 Task: Look for space in Ankara from 16th June 2023 to 22nd June 2023 for 2 adults, ,  and 1 pet in price range Rs.15000 to Rs.22000. Place can be private room with 2 bedrooms having 2 beds and 2 bathrooms. Property type can be hotel. Amenities needed are: wifi, breakfast, smoking allowed. Booking option can be shelf check-in. Required host language is English.
Action: Mouse moved to (440, 488)
Screenshot: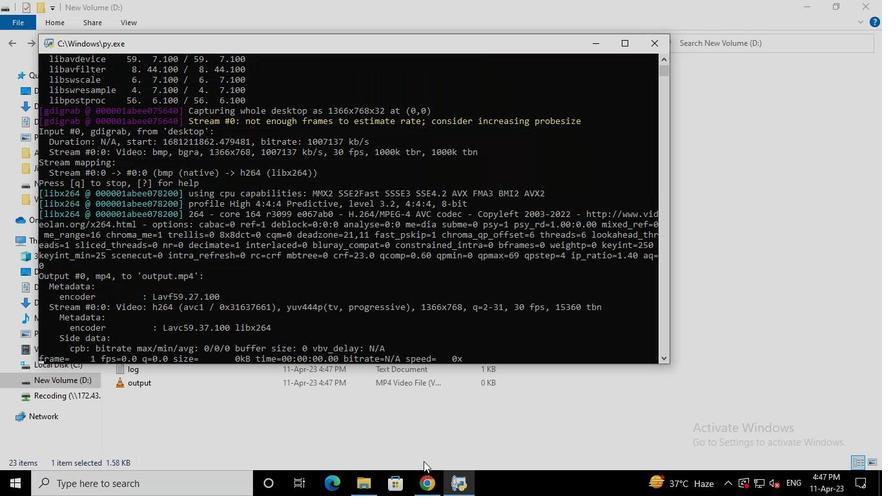 
Action: Mouse pressed left at (440, 488)
Screenshot: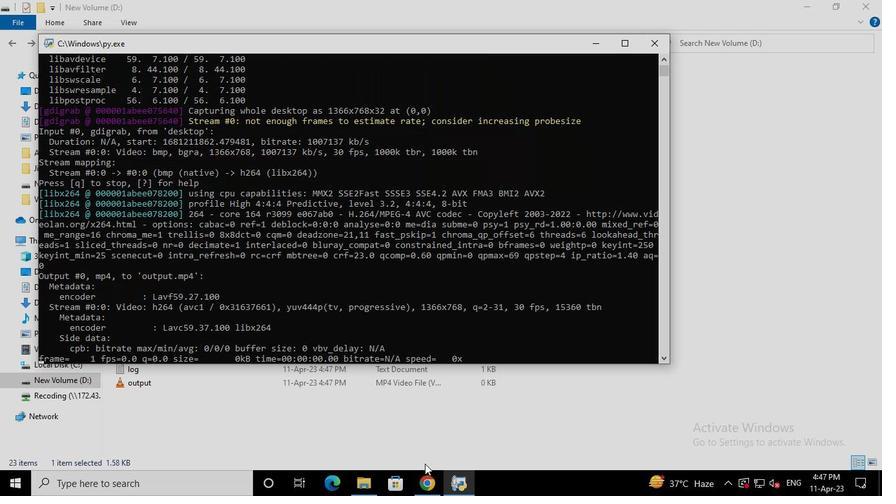 
Action: Mouse moved to (377, 112)
Screenshot: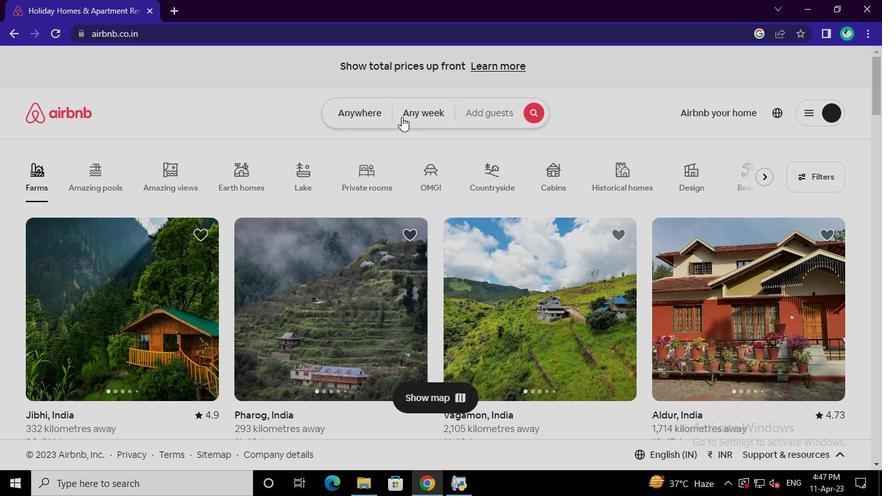 
Action: Mouse pressed left at (377, 112)
Screenshot: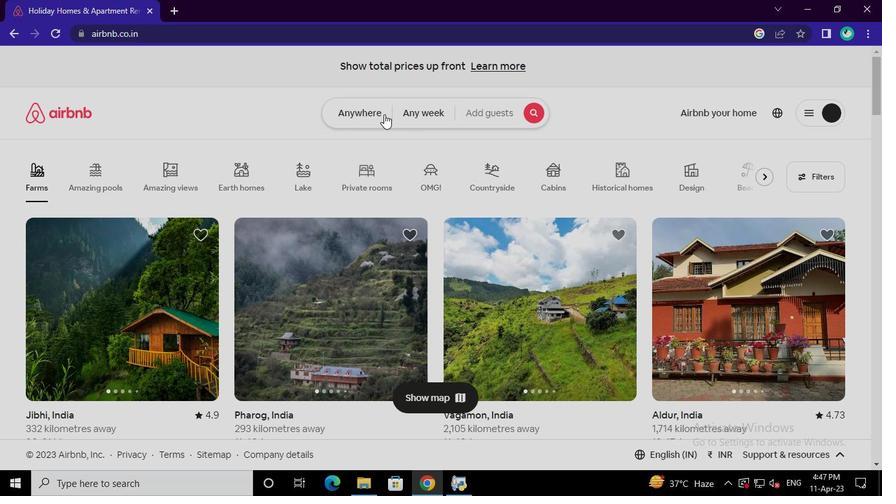 
Action: Mouse moved to (290, 156)
Screenshot: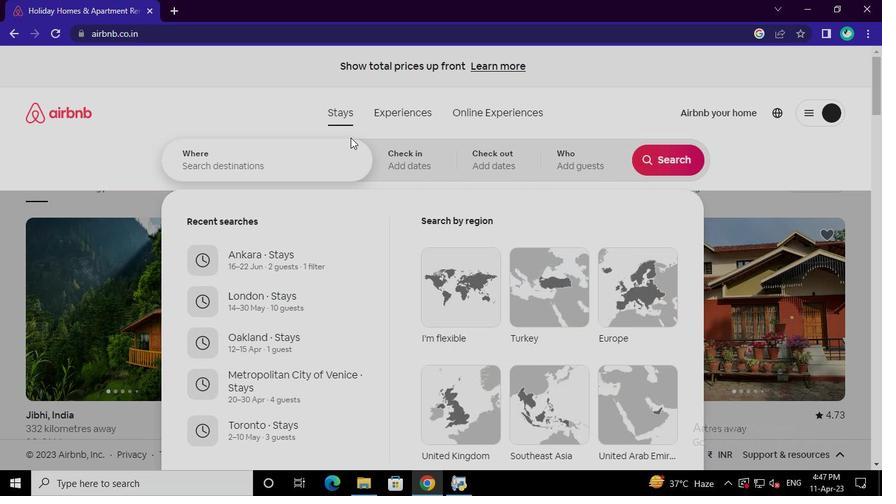 
Action: Mouse pressed left at (290, 156)
Screenshot: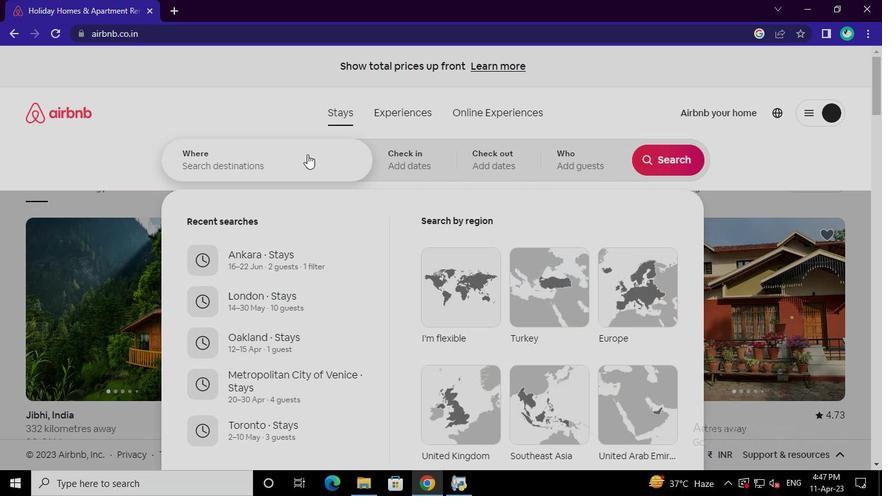 
Action: Mouse moved to (289, 157)
Screenshot: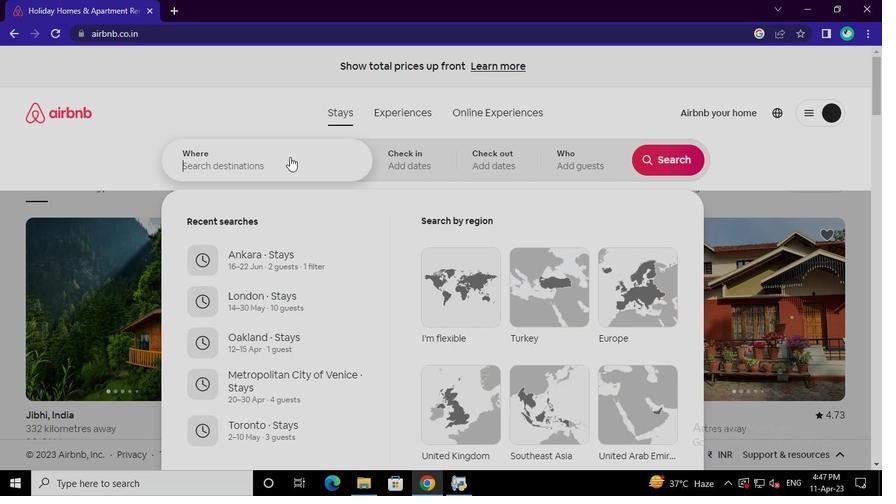 
Action: Keyboard a
Screenshot: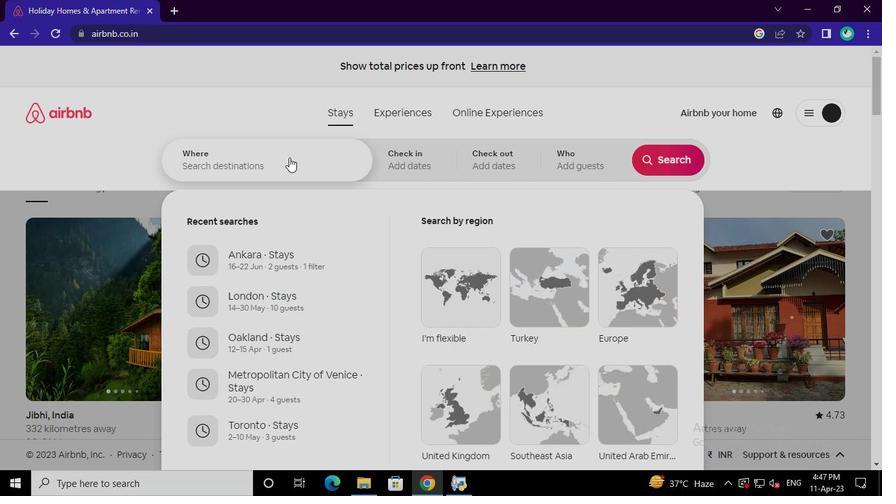 
Action: Keyboard n
Screenshot: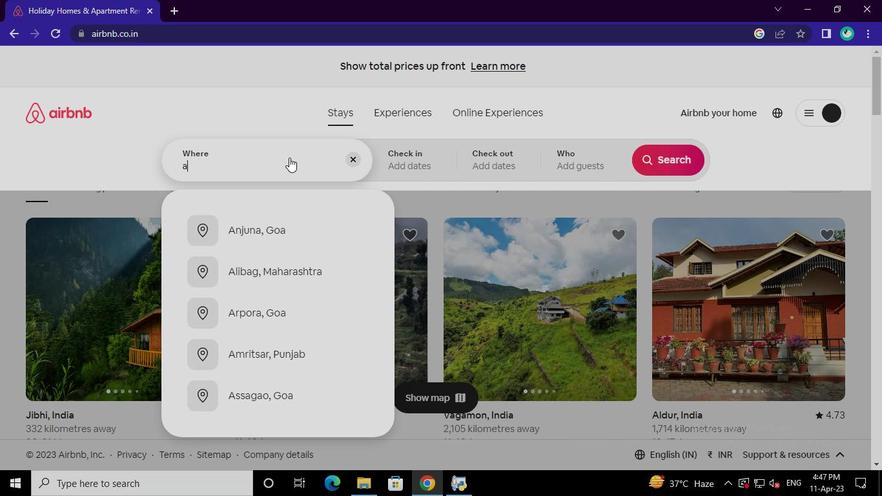 
Action: Keyboard k
Screenshot: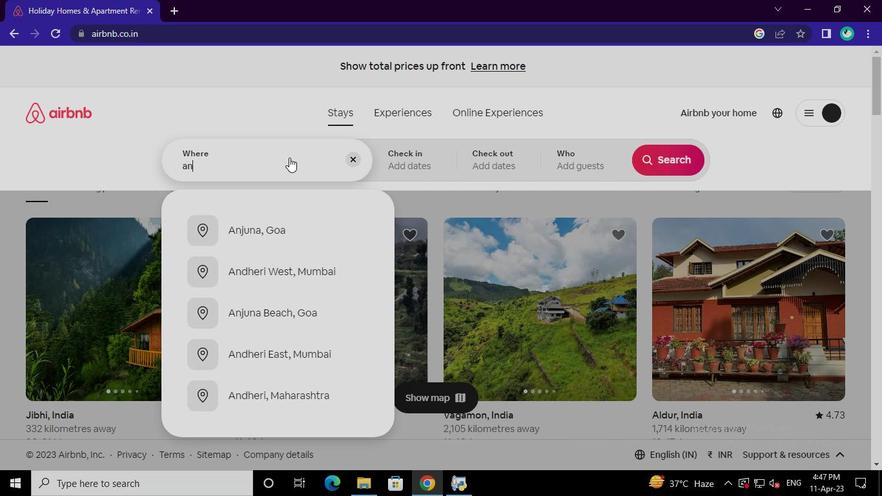 
Action: Keyboard a
Screenshot: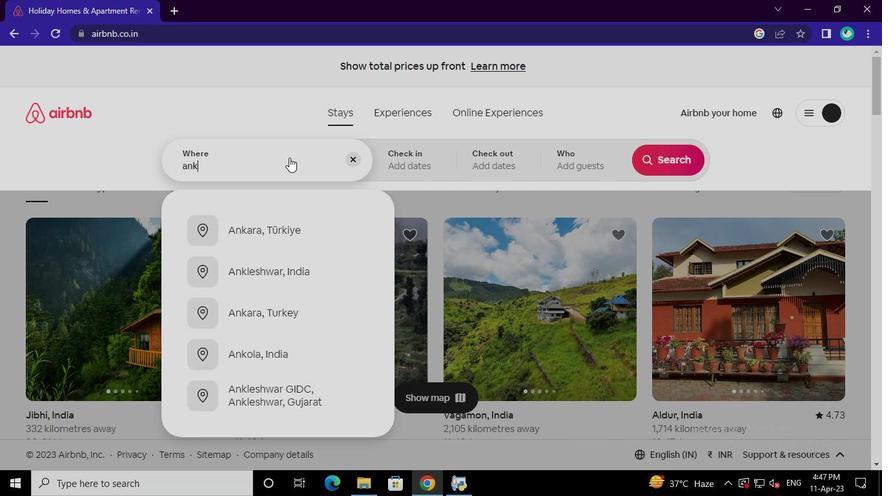 
Action: Keyboard r
Screenshot: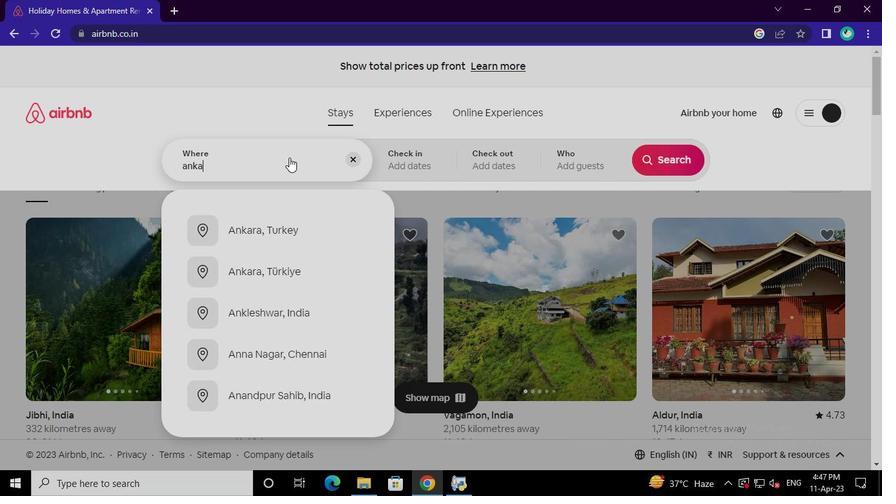 
Action: Keyboard a
Screenshot: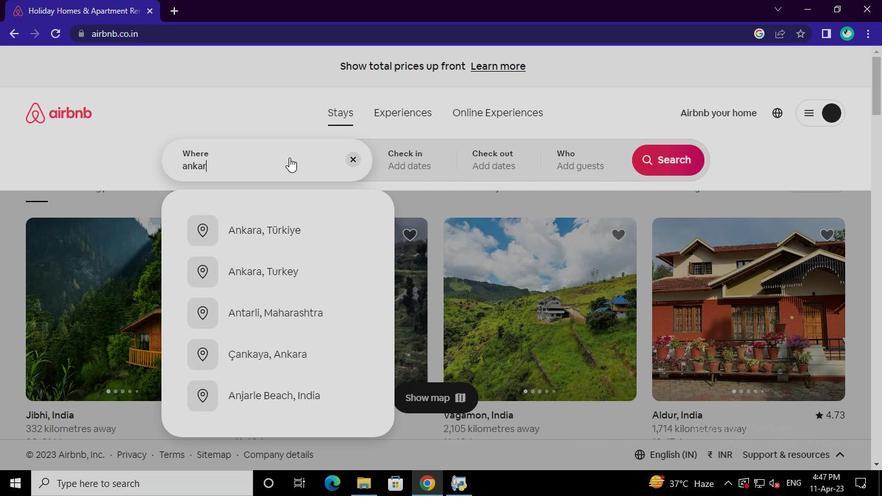 
Action: Mouse moved to (280, 230)
Screenshot: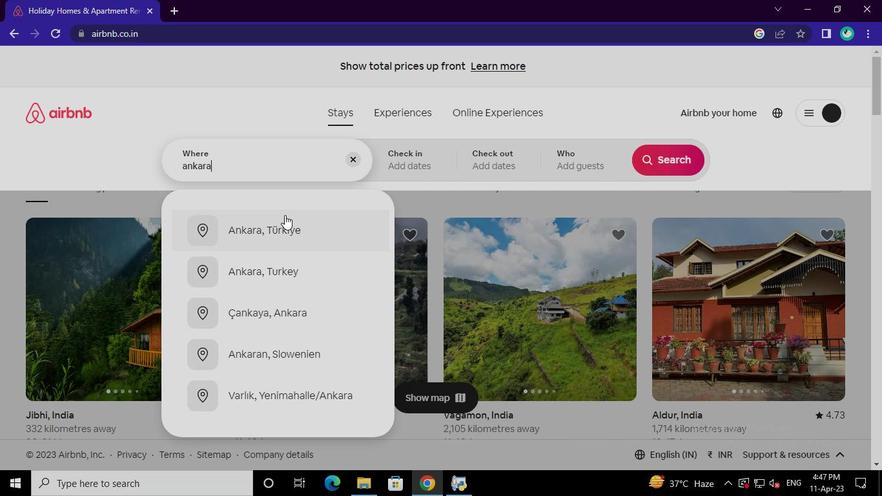 
Action: Mouse pressed left at (280, 230)
Screenshot: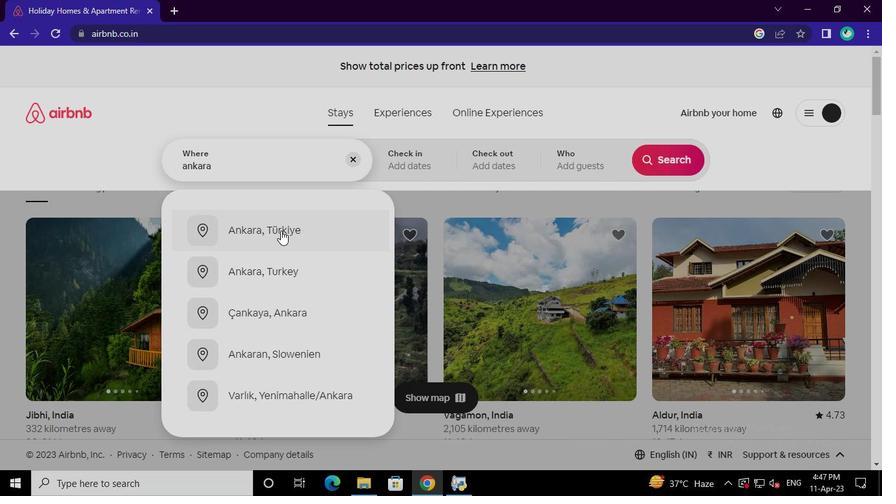 
Action: Mouse moved to (666, 263)
Screenshot: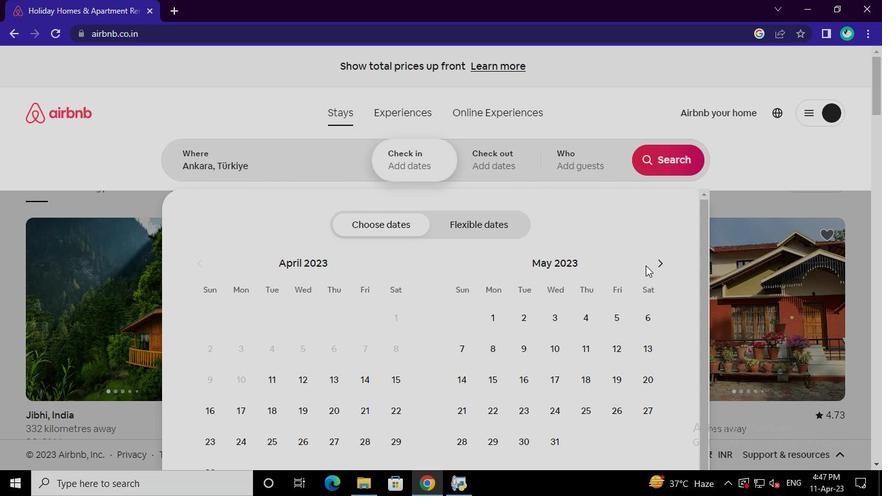
Action: Mouse pressed left at (666, 263)
Screenshot: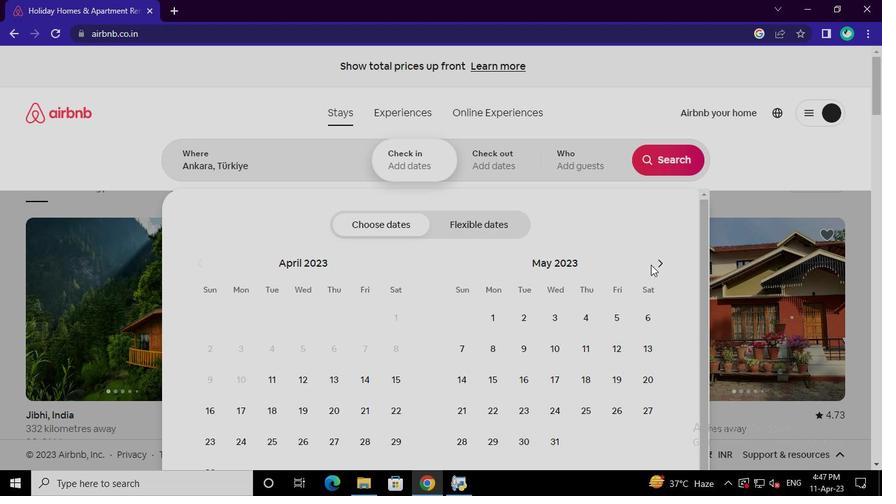 
Action: Mouse moved to (613, 376)
Screenshot: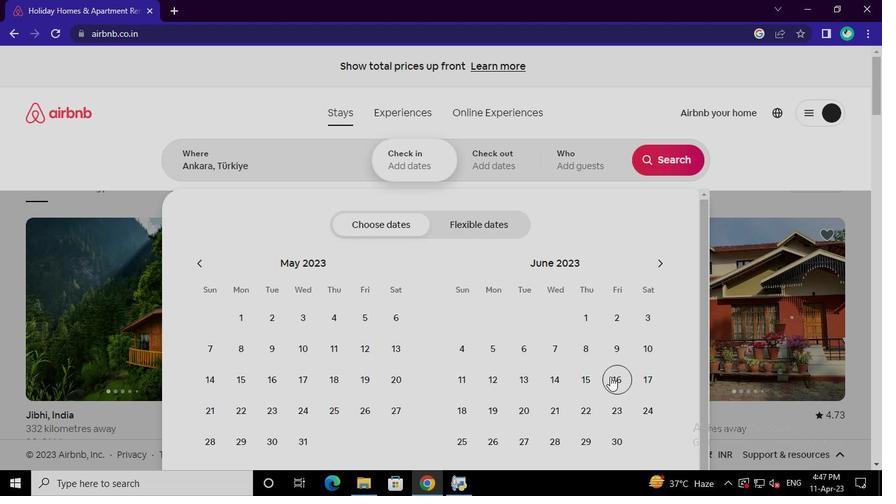 
Action: Mouse pressed left at (613, 376)
Screenshot: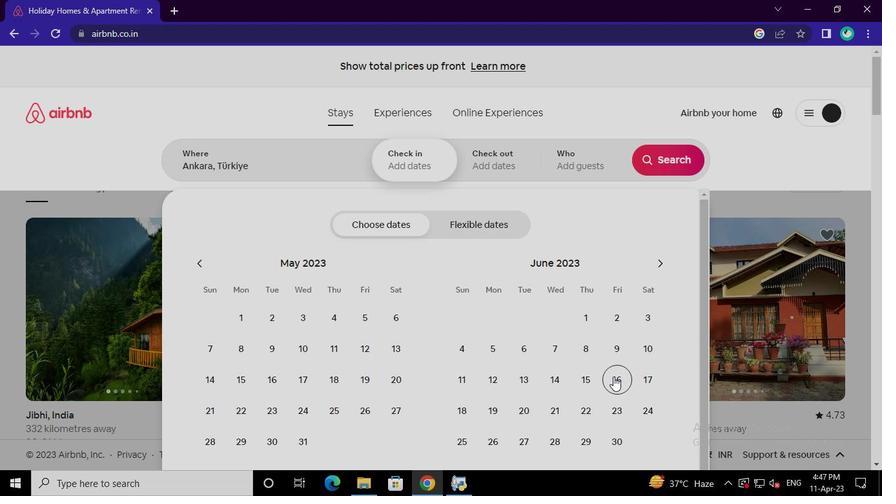 
Action: Mouse moved to (581, 408)
Screenshot: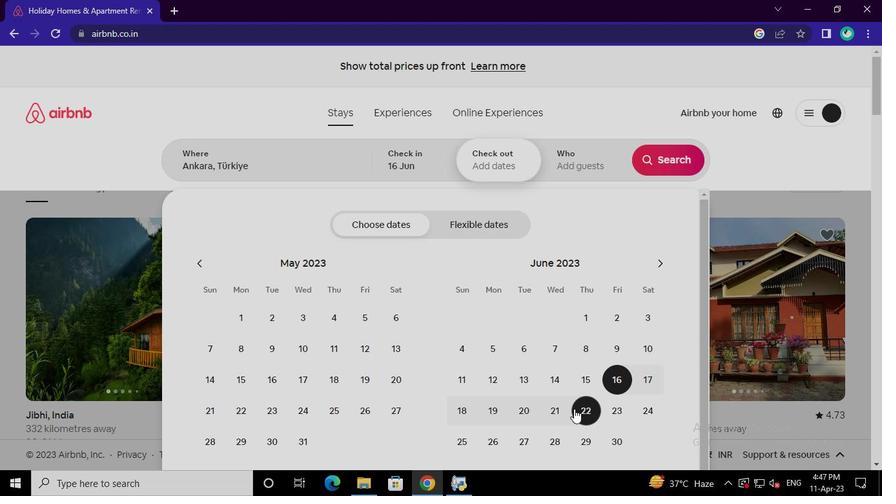 
Action: Mouse pressed left at (581, 408)
Screenshot: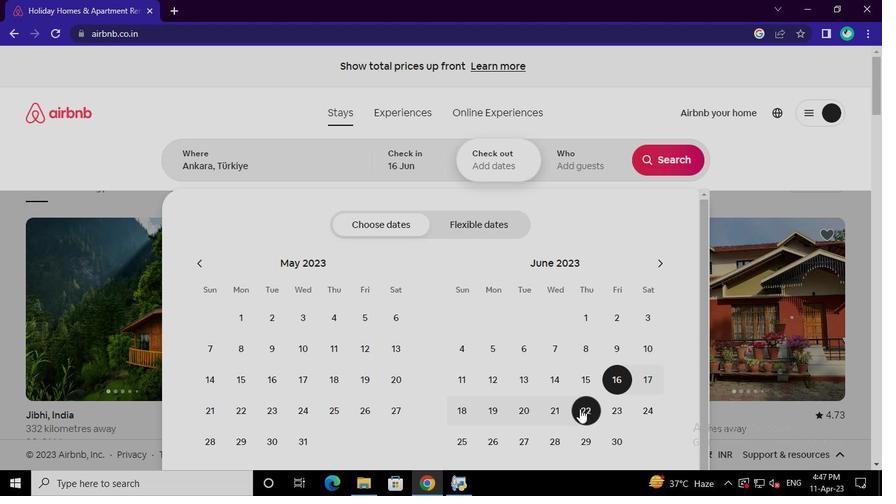 
Action: Mouse moved to (588, 167)
Screenshot: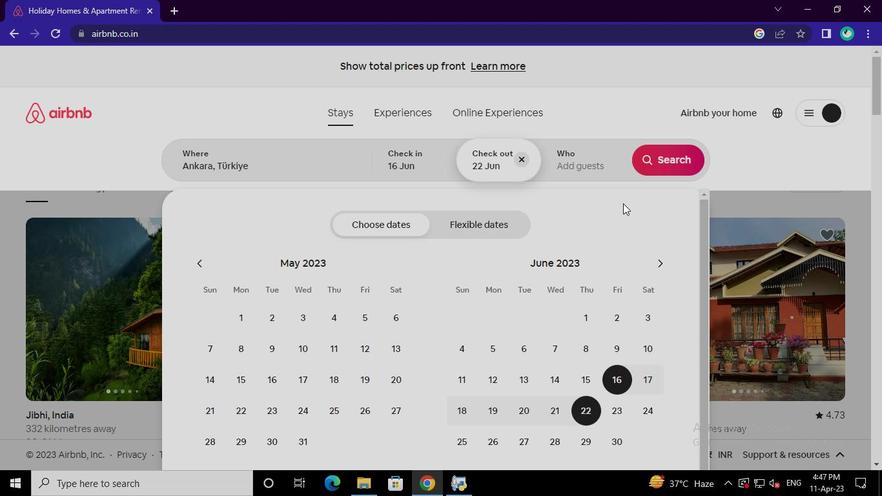 
Action: Mouse pressed left at (588, 167)
Screenshot: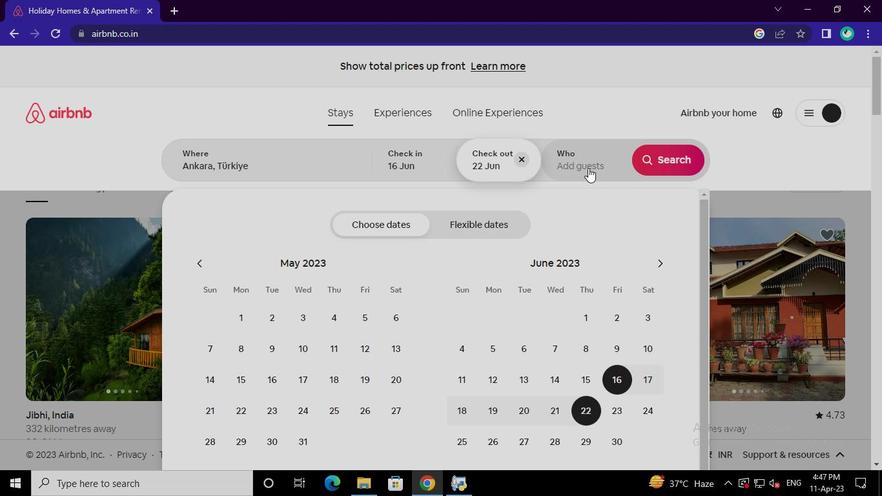 
Action: Mouse moved to (663, 227)
Screenshot: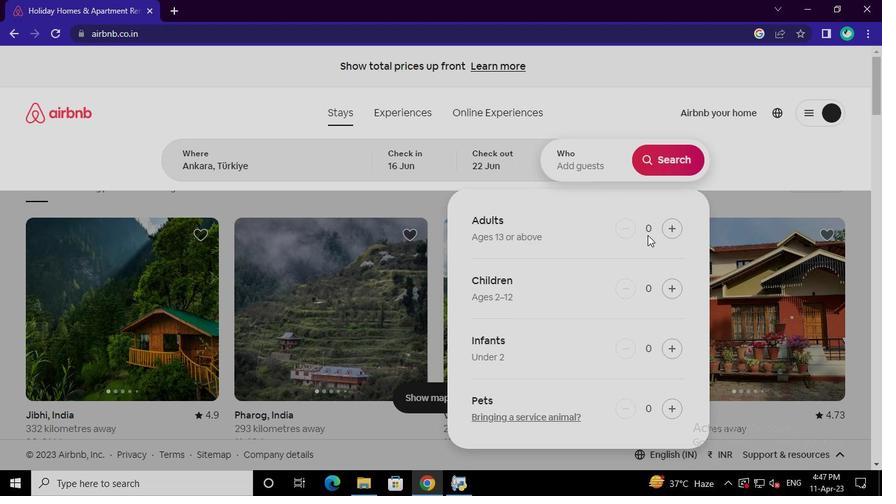 
Action: Mouse pressed left at (663, 227)
Screenshot: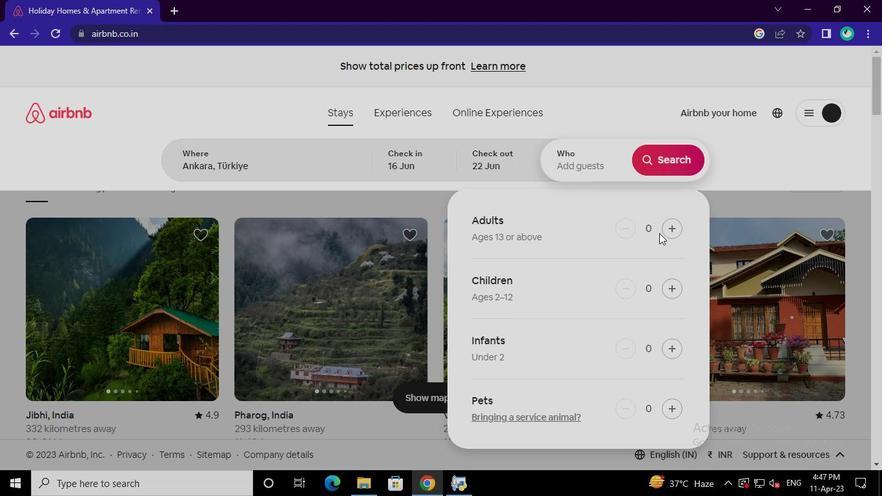 
Action: Mouse pressed left at (663, 227)
Screenshot: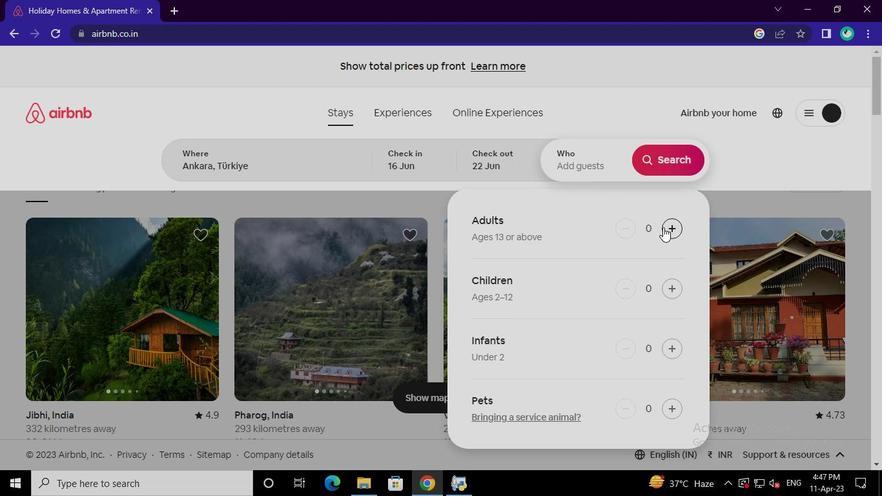 
Action: Mouse moved to (676, 412)
Screenshot: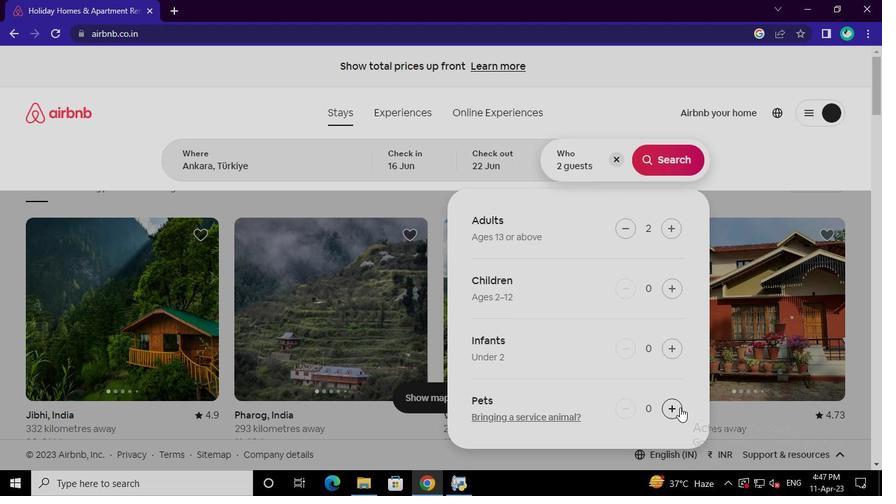
Action: Mouse pressed left at (676, 412)
Screenshot: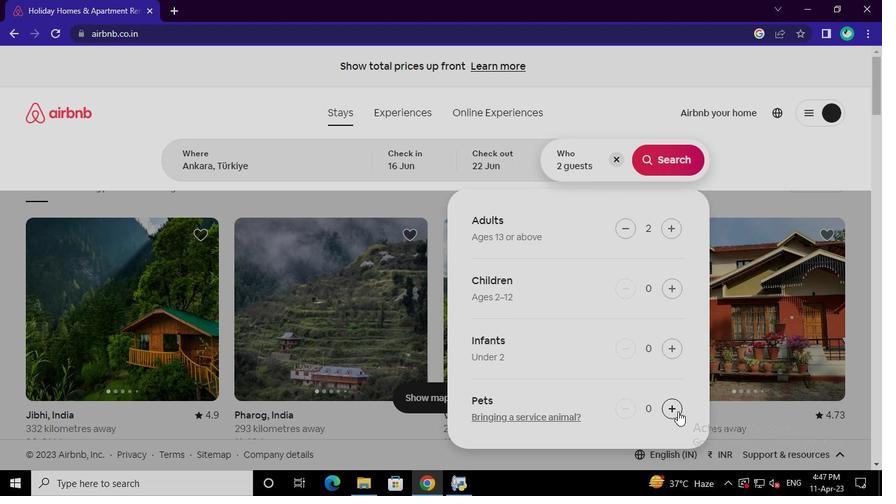 
Action: Mouse moved to (678, 158)
Screenshot: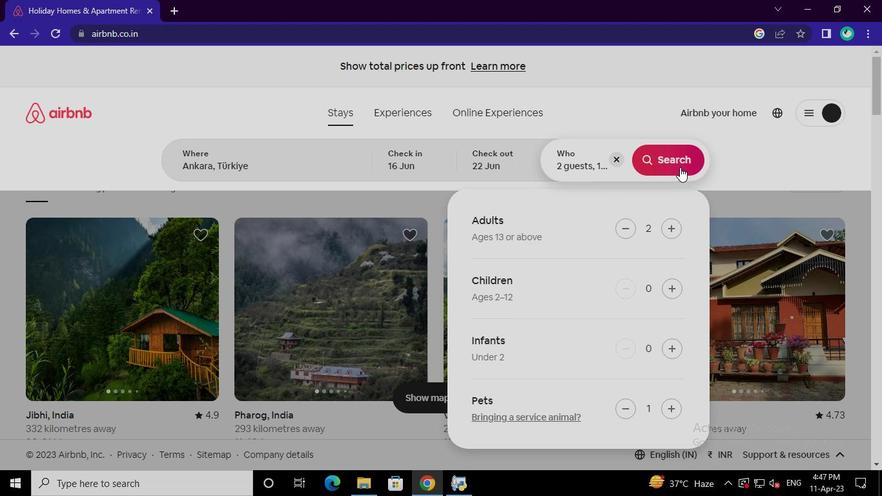 
Action: Mouse pressed left at (678, 158)
Screenshot: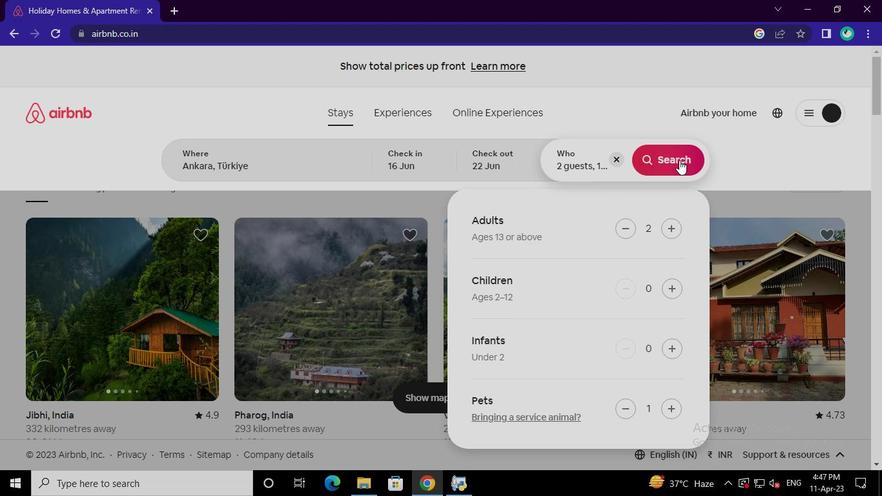 
Action: Mouse moved to (817, 122)
Screenshot: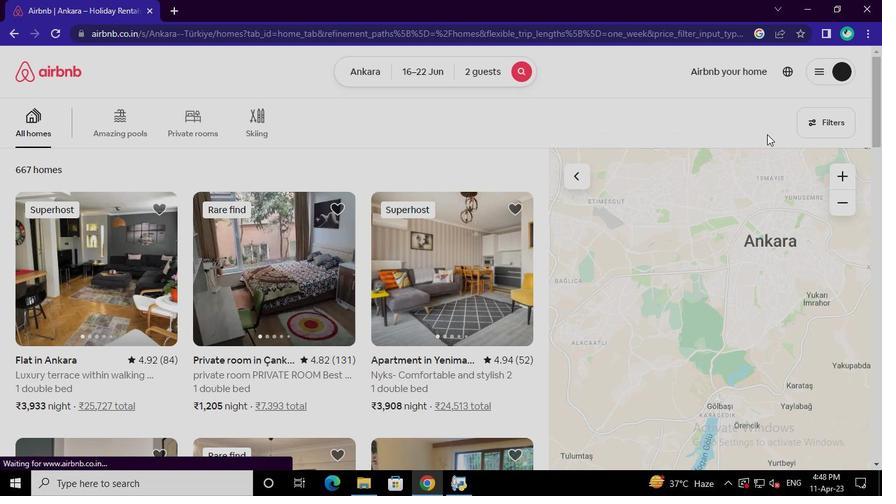 
Action: Mouse pressed left at (817, 122)
Screenshot: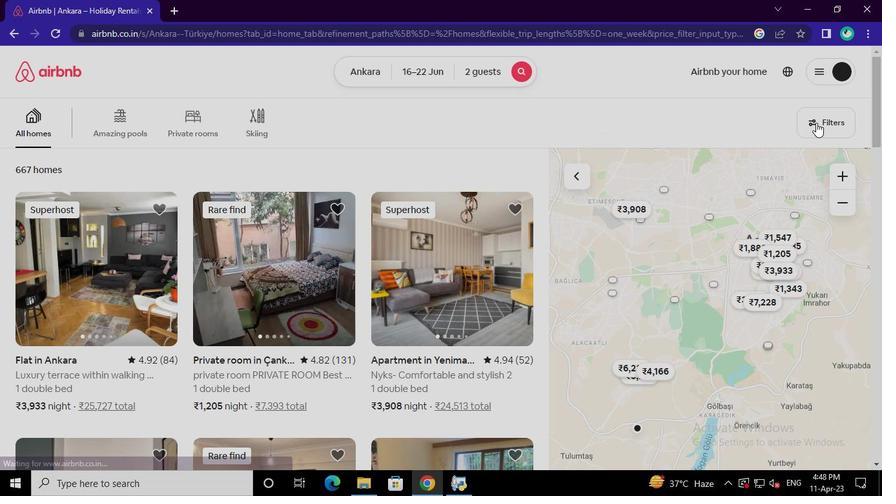 
Action: Mouse moved to (310, 287)
Screenshot: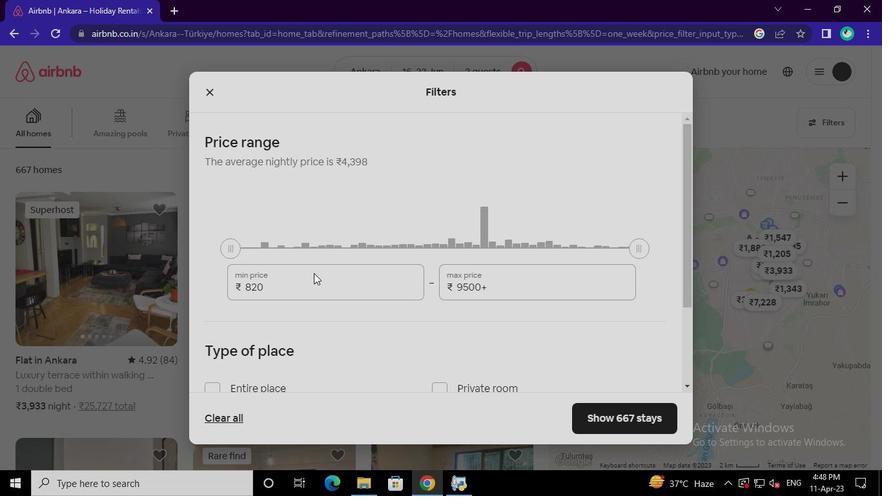 
Action: Mouse pressed left at (310, 287)
Screenshot: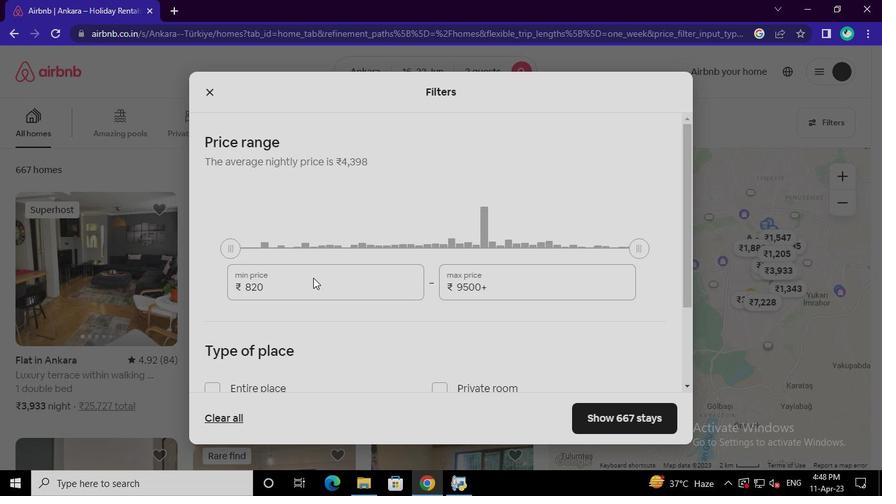 
Action: Mouse moved to (310, 288)
Screenshot: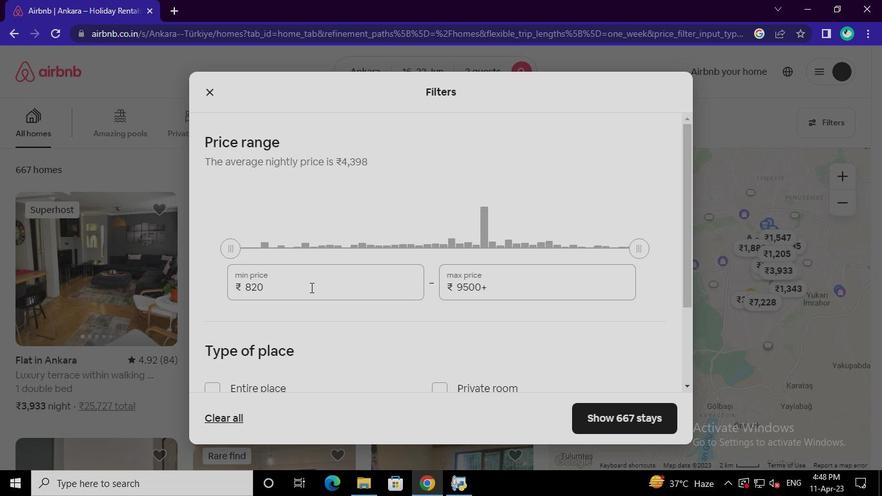 
Action: Keyboard Key.backspace
Screenshot: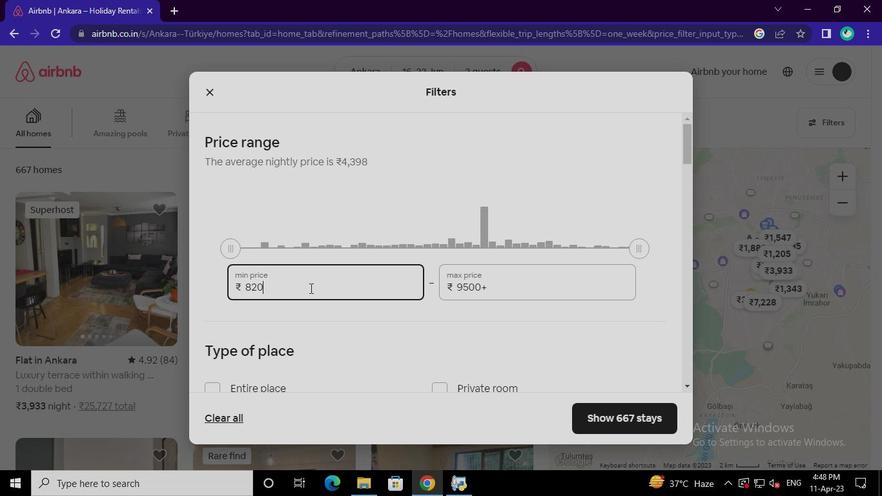 
Action: Keyboard Key.backspace
Screenshot: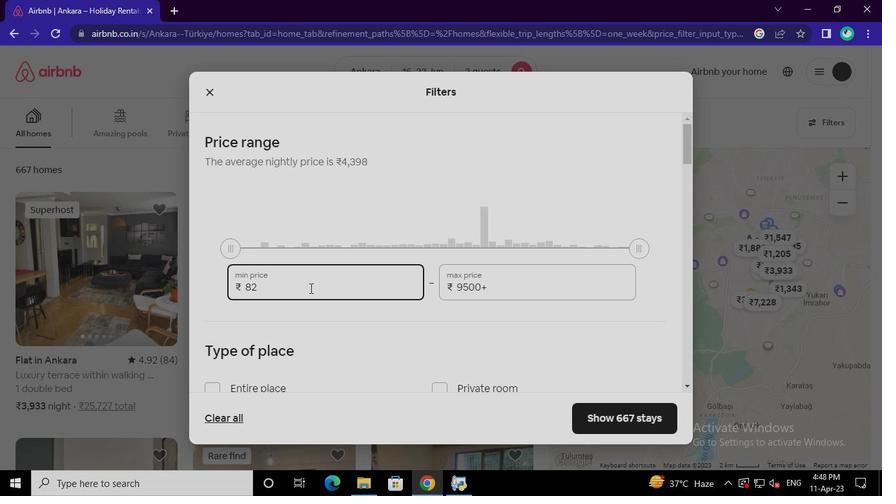 
Action: Keyboard Key.backspace
Screenshot: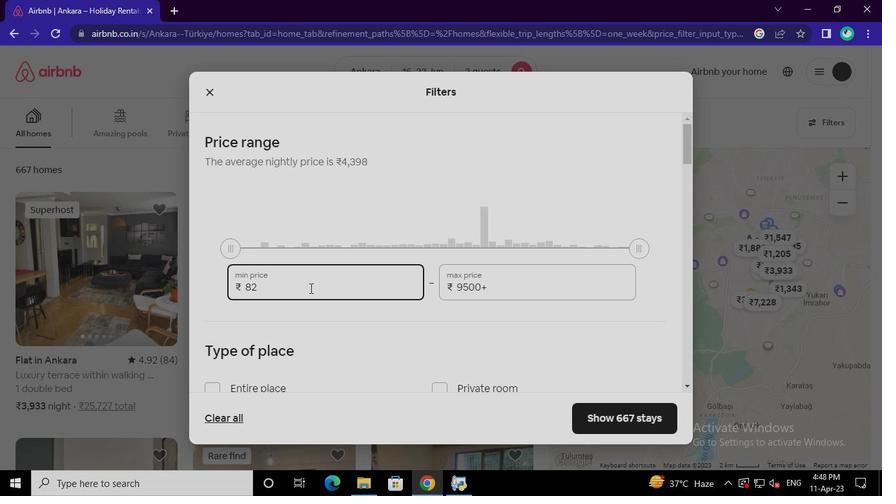 
Action: Keyboard Key.backspace
Screenshot: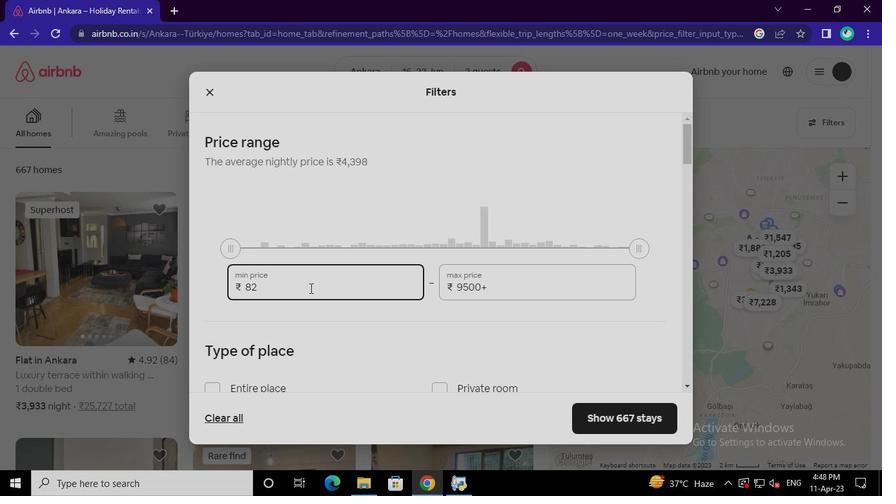 
Action: Keyboard Key.backspace
Screenshot: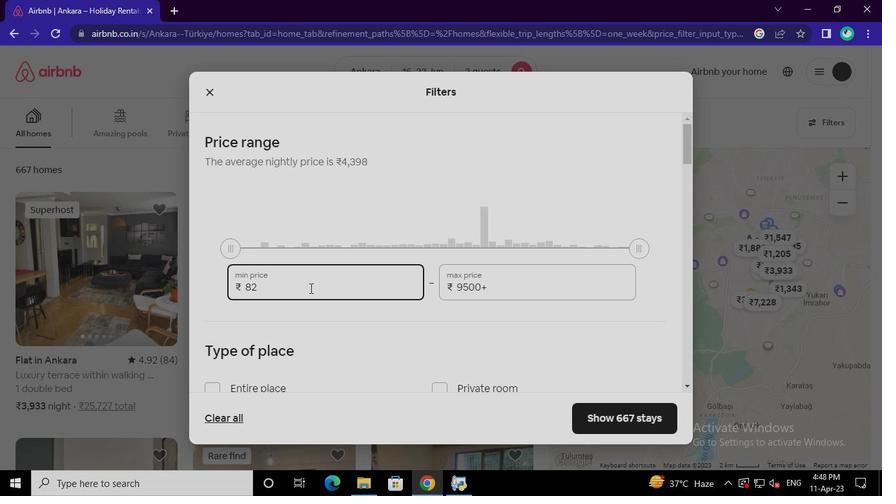 
Action: Keyboard Key.backspace
Screenshot: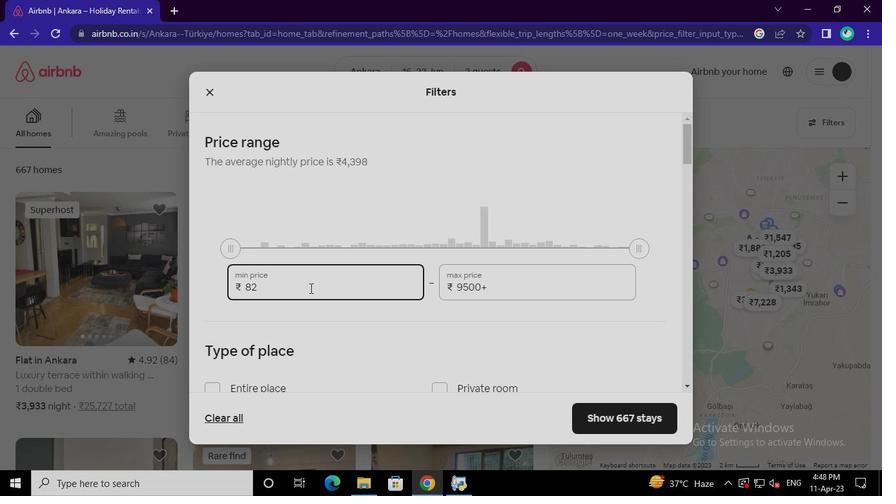 
Action: Keyboard <97>
Screenshot: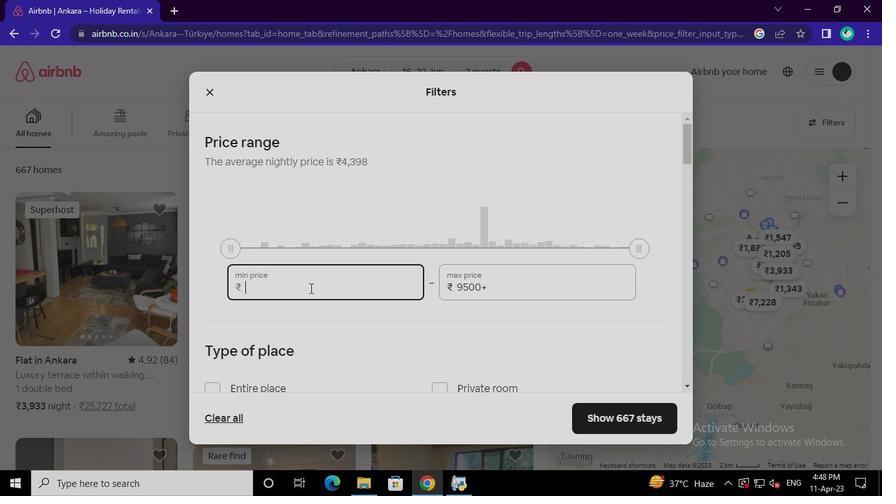 
Action: Keyboard <101>
Screenshot: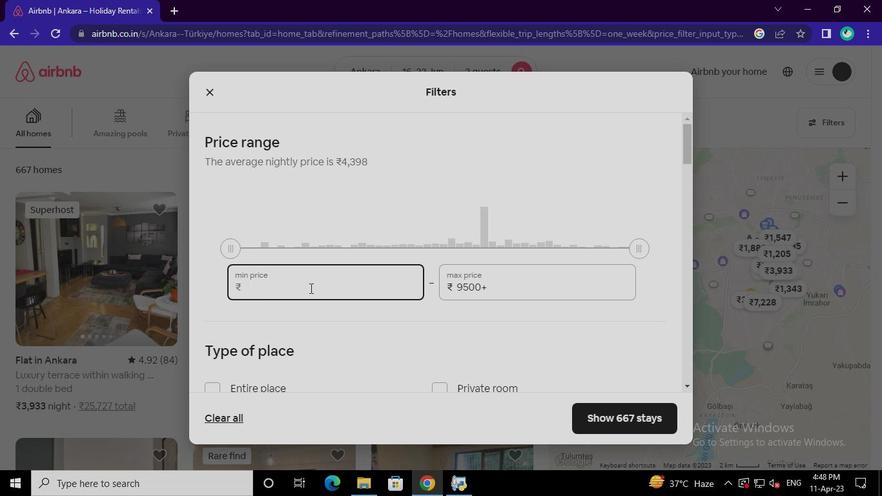 
Action: Keyboard <96>
Screenshot: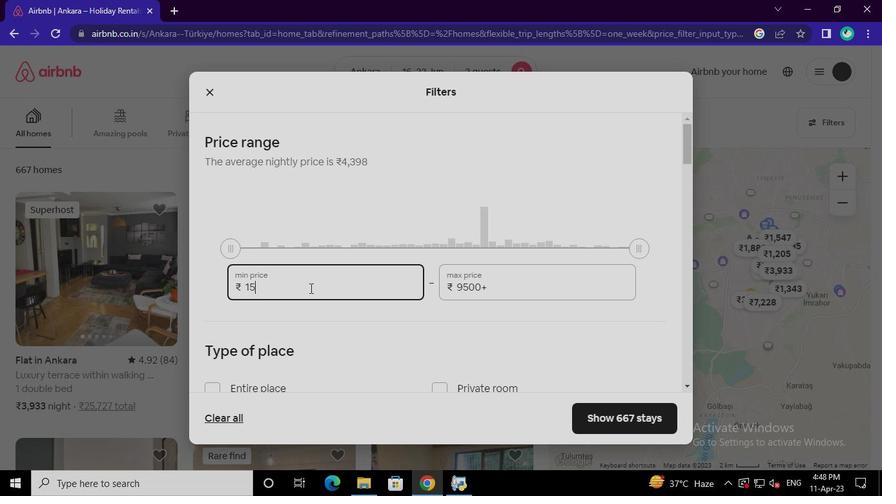 
Action: Keyboard <96>
Screenshot: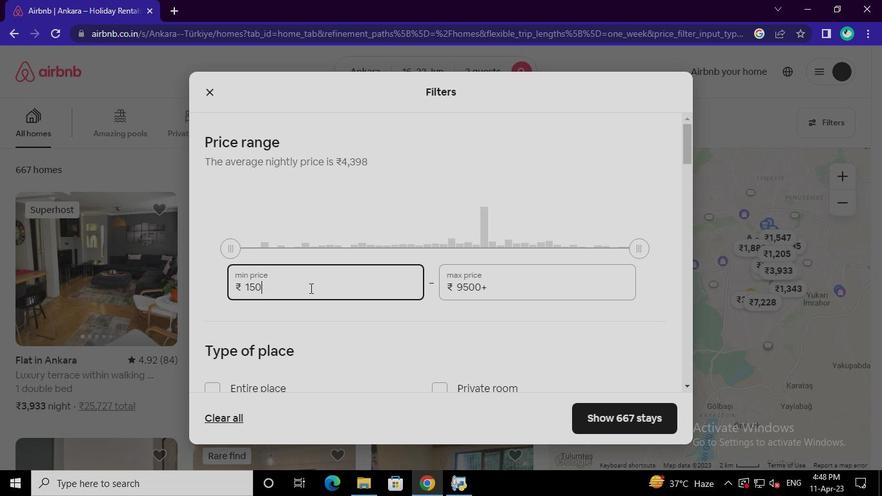 
Action: Keyboard <96>
Screenshot: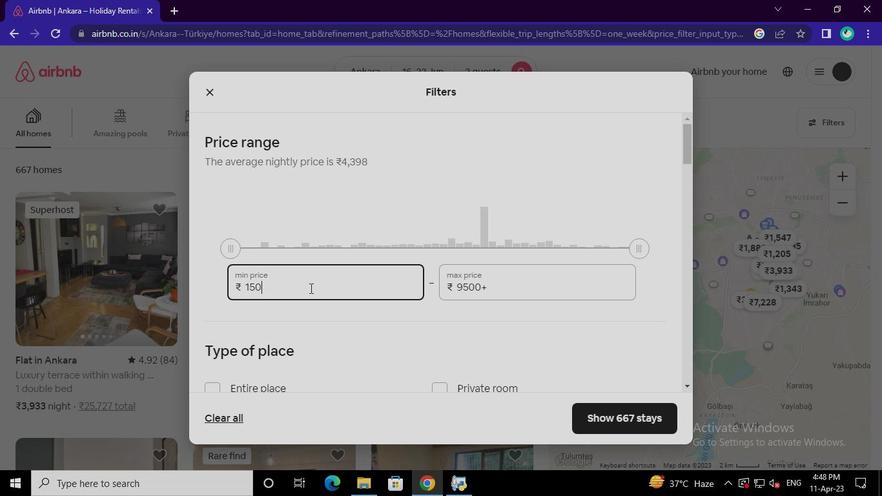 
Action: Mouse moved to (527, 290)
Screenshot: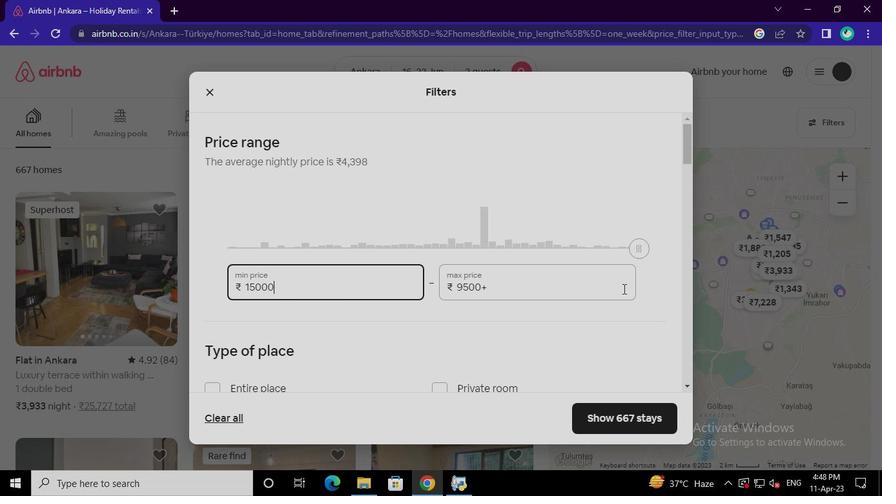 
Action: Mouse pressed left at (527, 290)
Screenshot: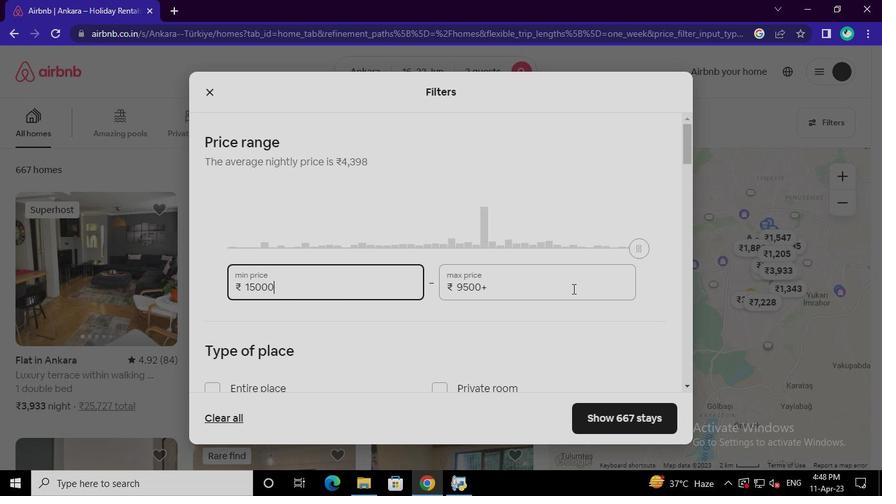 
Action: Keyboard Key.backspace
Screenshot: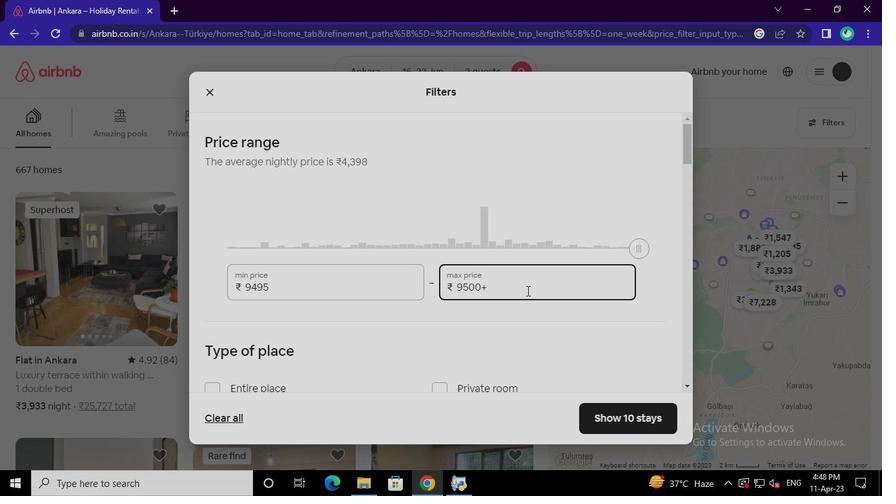 
Action: Keyboard Key.backspace
Screenshot: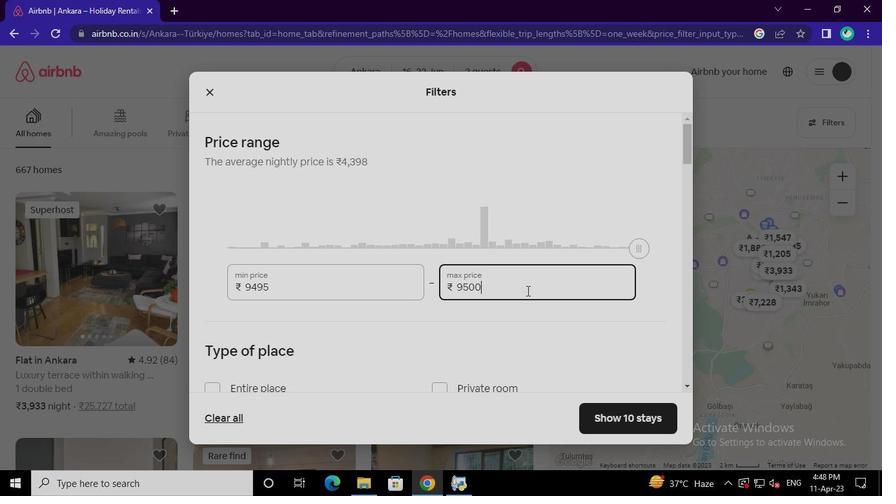 
Action: Keyboard Key.backspace
Screenshot: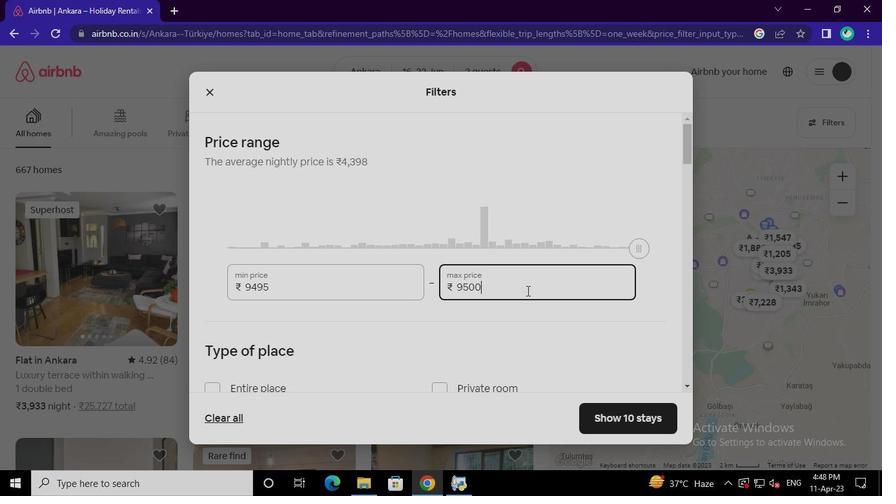
Action: Keyboard Key.backspace
Screenshot: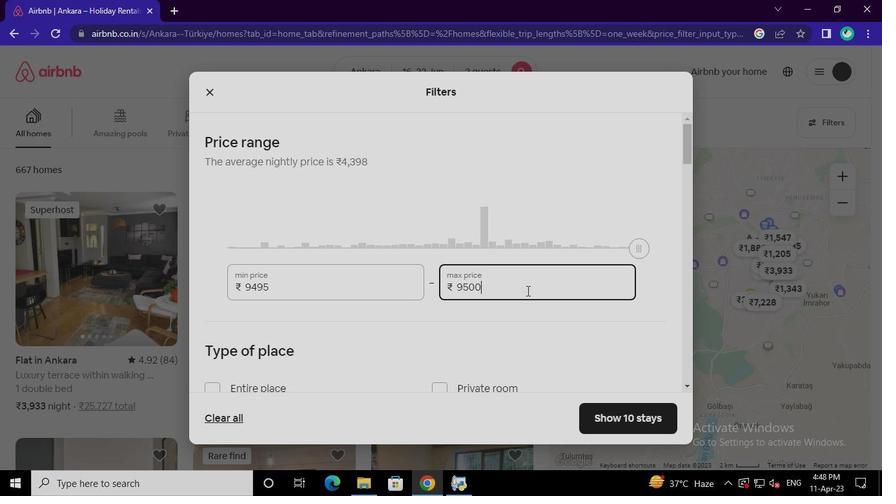 
Action: Keyboard Key.backspace
Screenshot: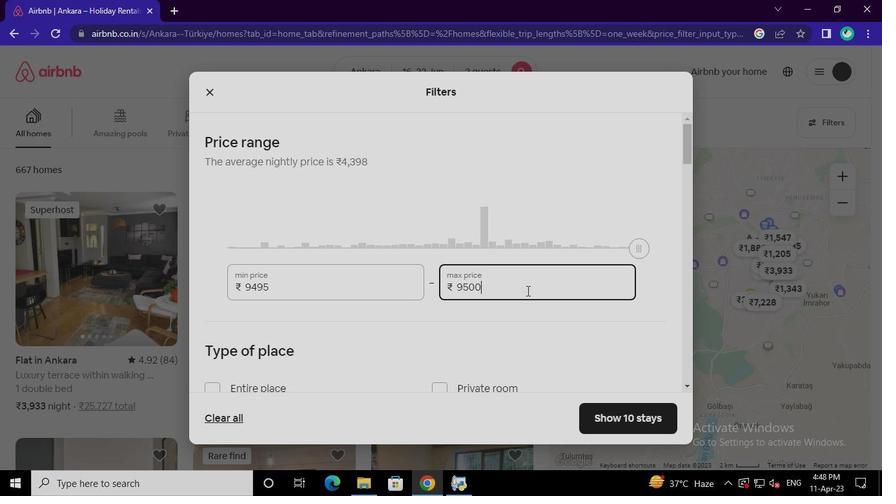 
Action: Keyboard Key.backspace
Screenshot: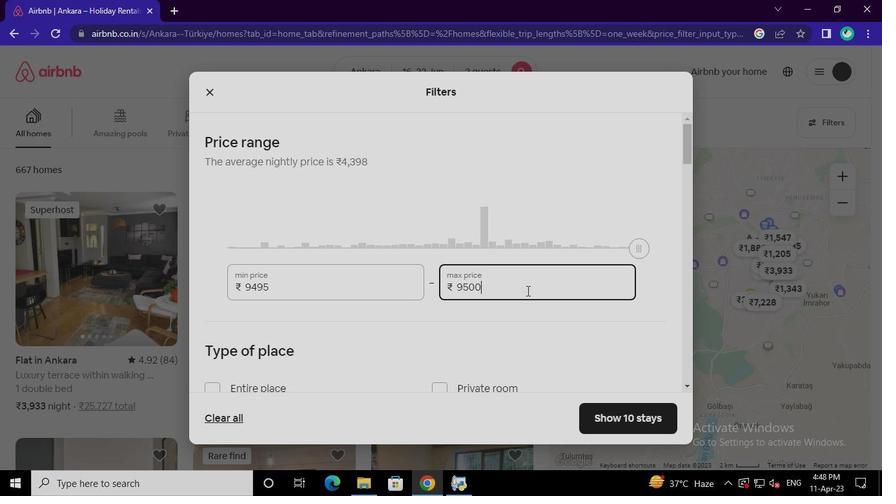 
Action: Keyboard Key.backspace
Screenshot: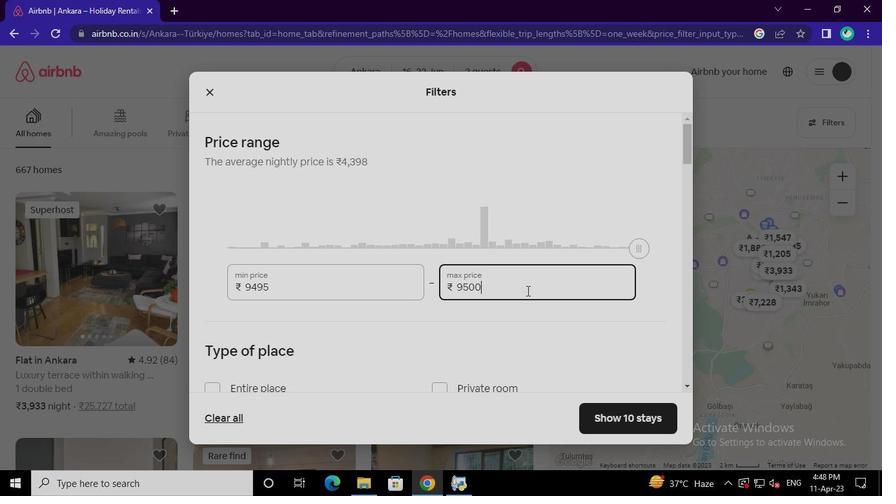 
Action: Keyboard Key.backspace
Screenshot: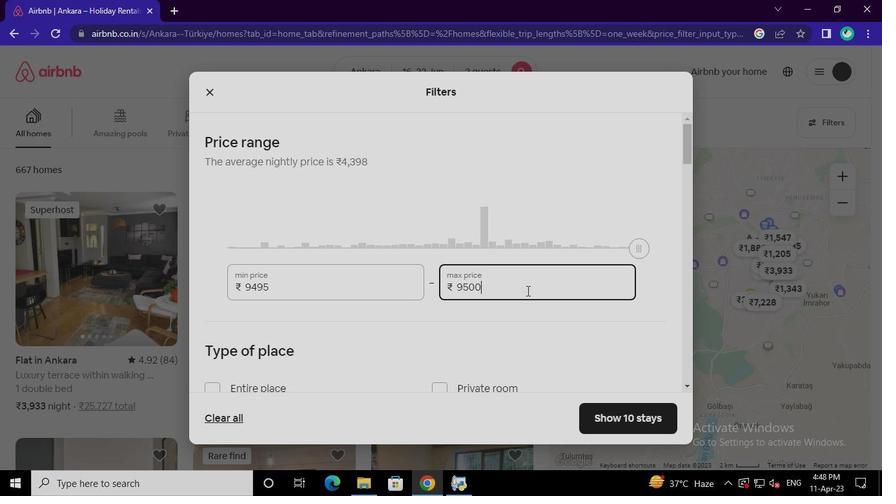 
Action: Keyboard Key.backspace
Screenshot: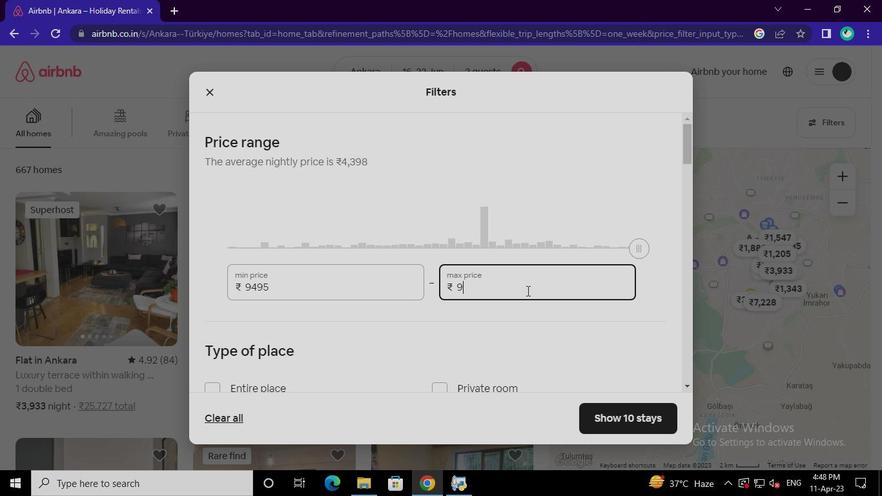 
Action: Keyboard Key.backspace
Screenshot: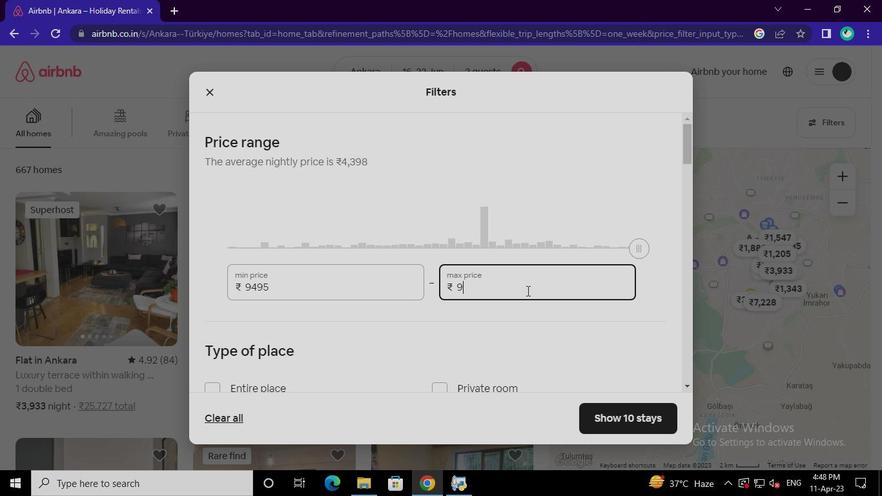 
Action: Keyboard Key.backspace
Screenshot: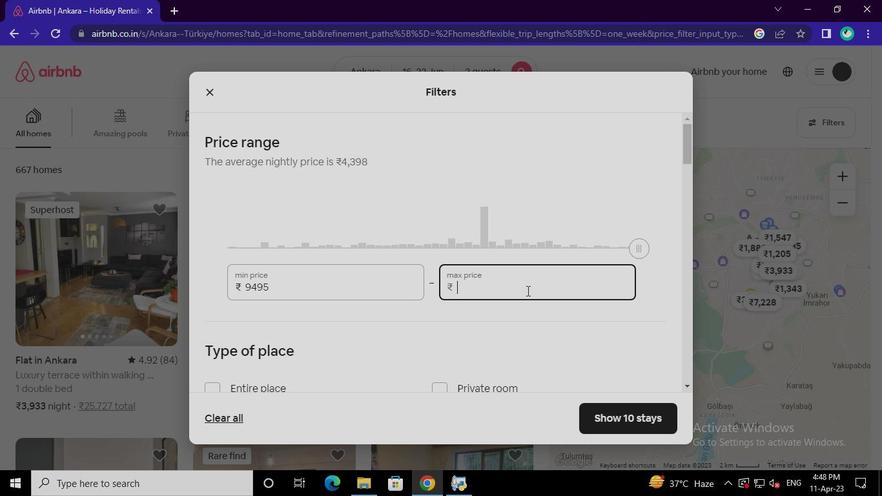 
Action: Keyboard Key.backspace
Screenshot: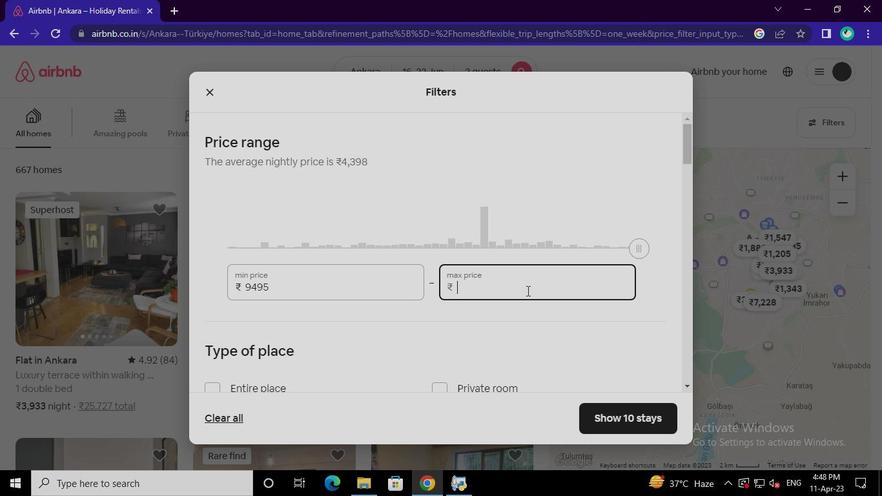 
Action: Keyboard Key.backspace
Screenshot: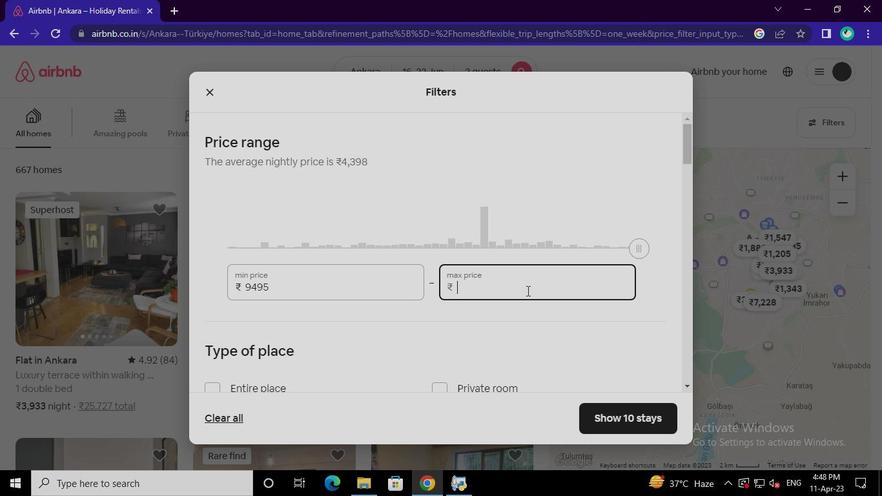 
Action: Keyboard <98>
Screenshot: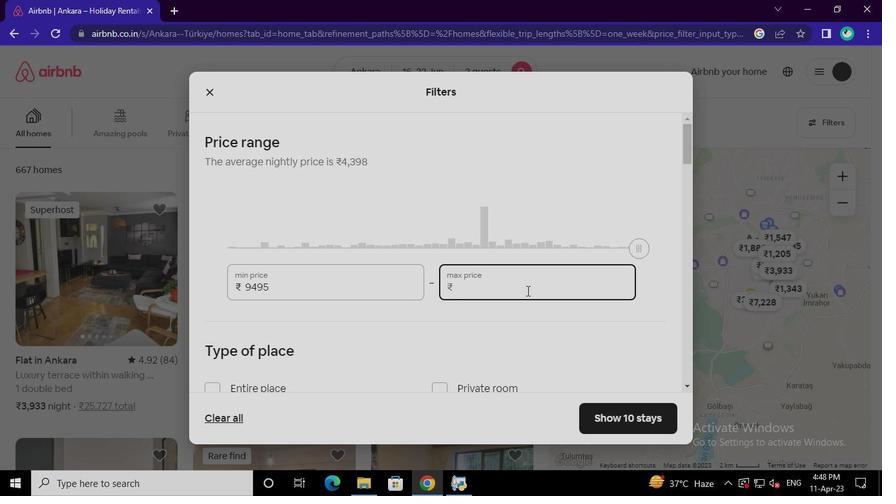 
Action: Keyboard <98>
Screenshot: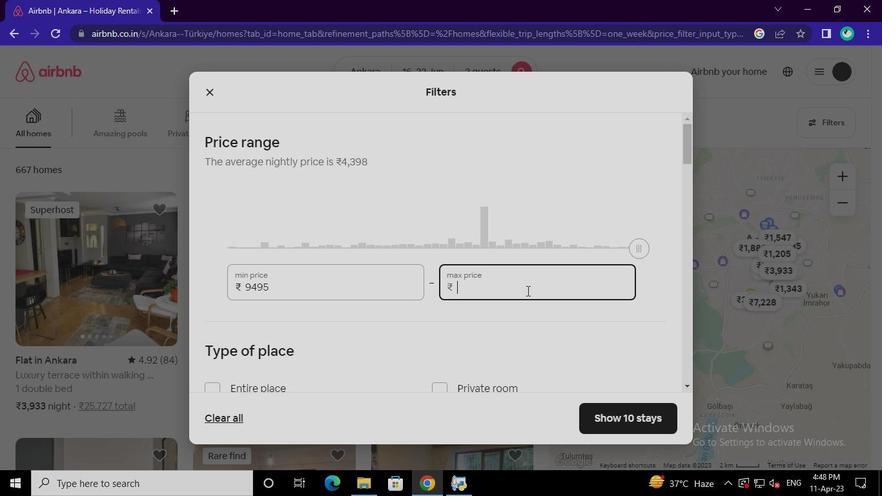 
Action: Keyboard <96>
Screenshot: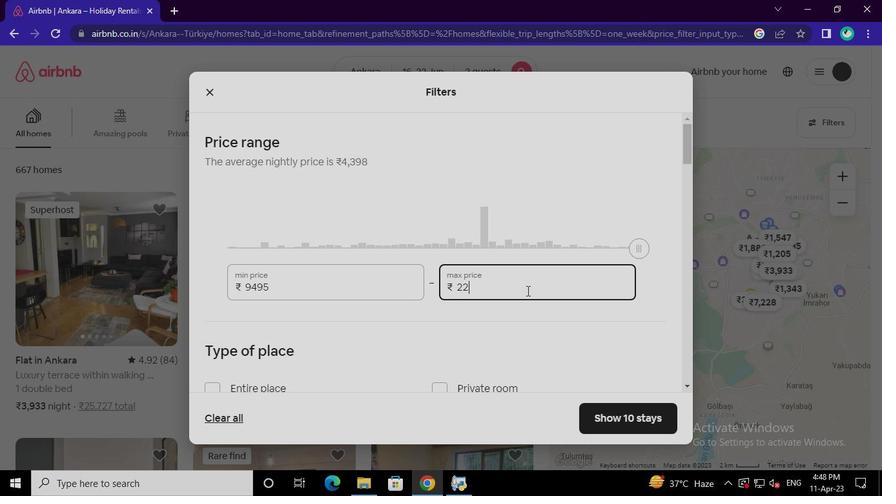 
Action: Keyboard <96>
Screenshot: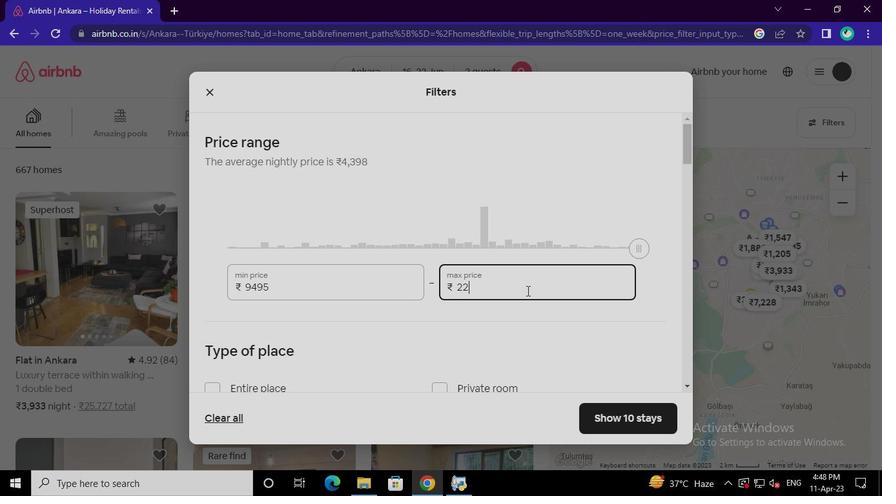 
Action: Keyboard <96>
Screenshot: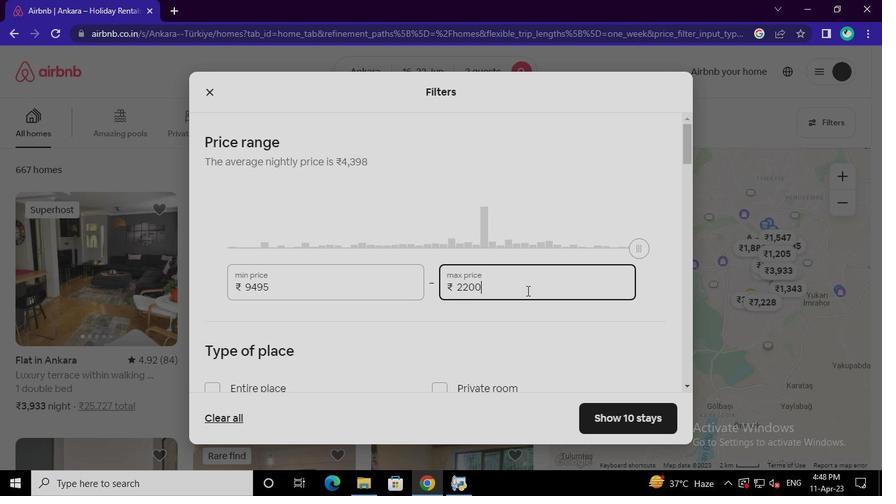 
Action: Mouse moved to (438, 261)
Screenshot: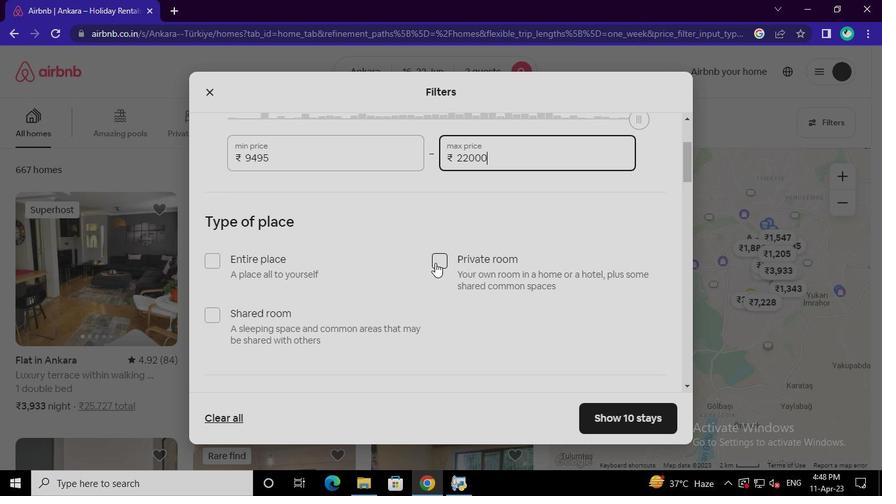 
Action: Mouse pressed left at (438, 261)
Screenshot: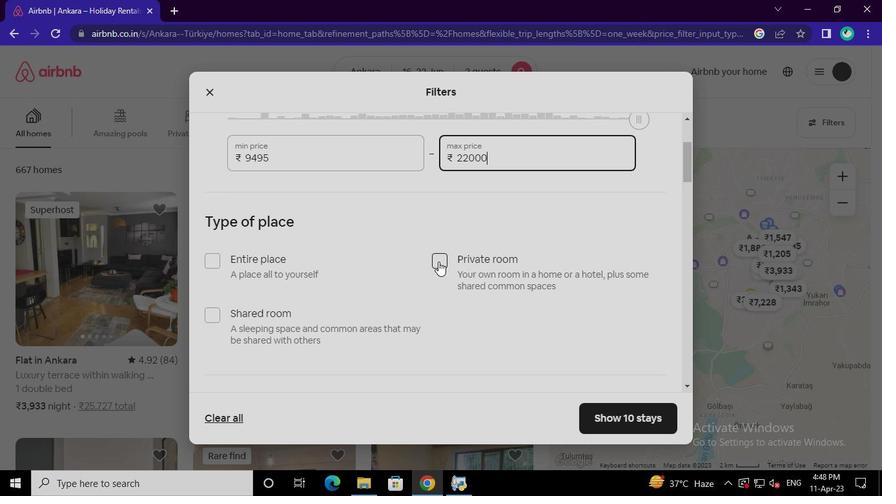 
Action: Mouse moved to (319, 341)
Screenshot: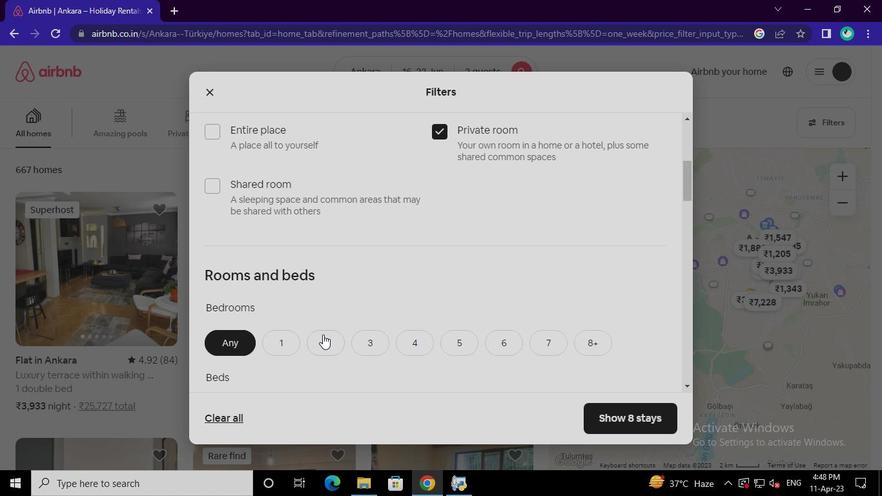 
Action: Mouse pressed left at (319, 341)
Screenshot: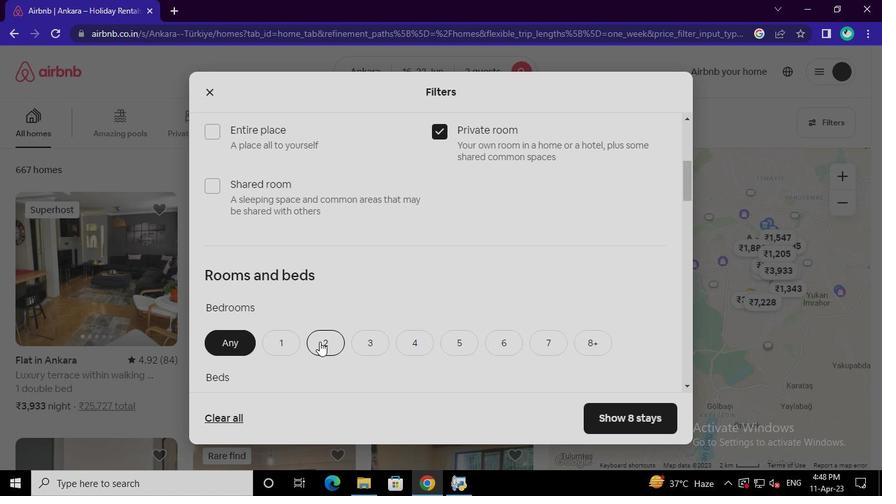 
Action: Mouse moved to (326, 283)
Screenshot: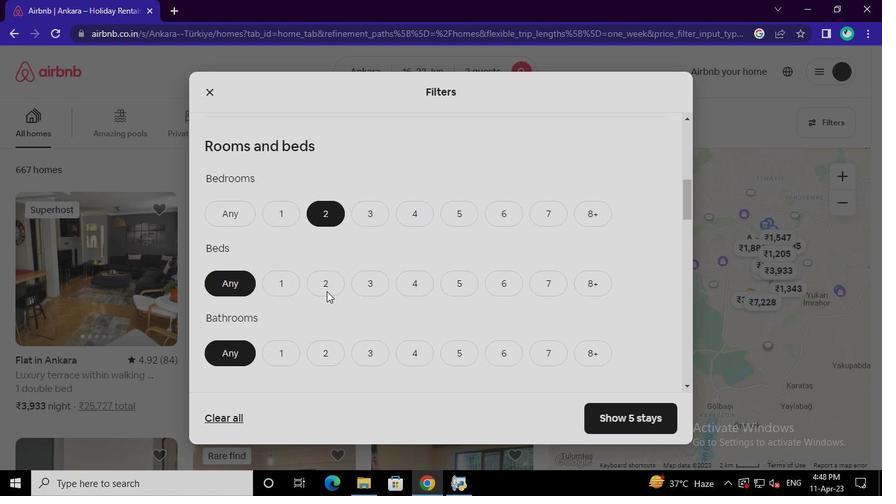 
Action: Mouse pressed left at (326, 283)
Screenshot: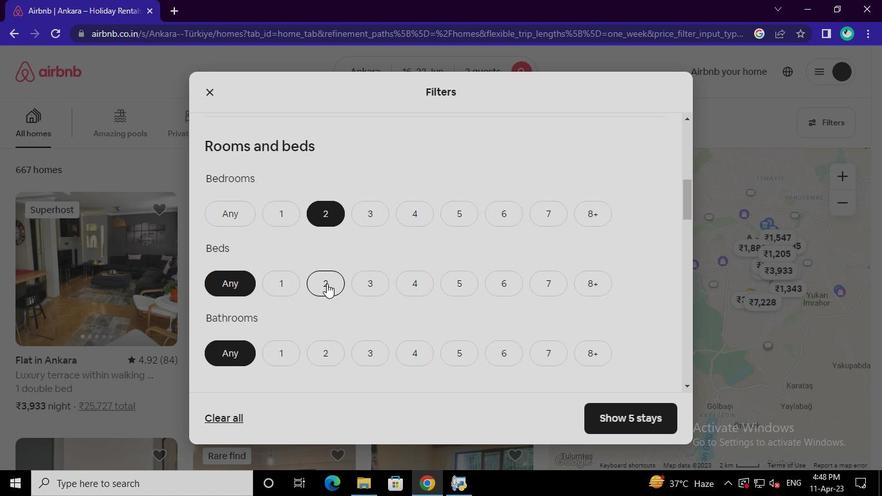 
Action: Mouse pressed left at (326, 283)
Screenshot: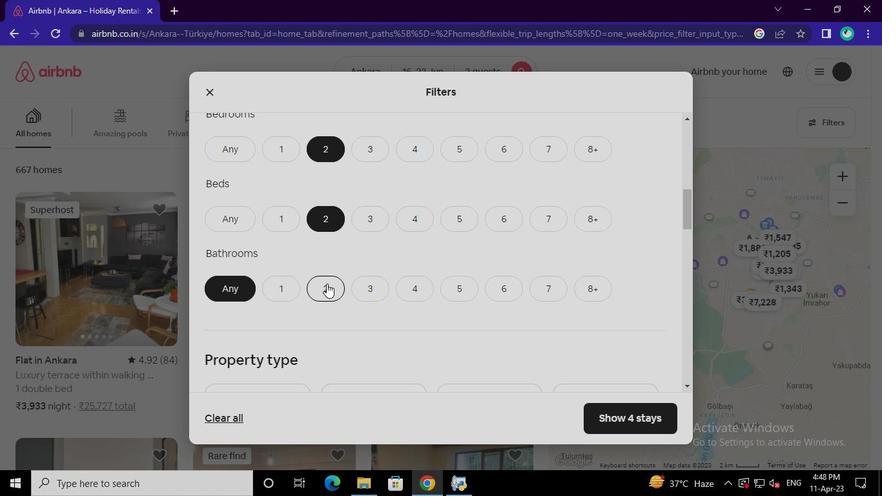 
Action: Mouse moved to (583, 301)
Screenshot: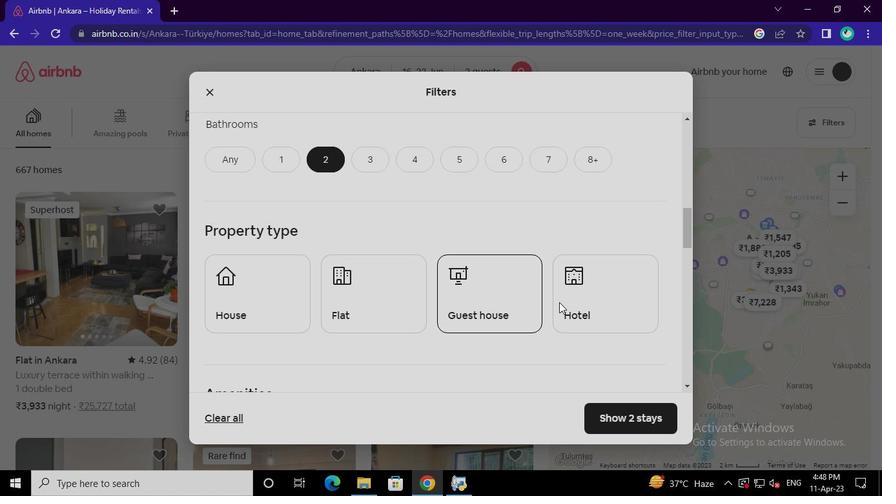 
Action: Mouse pressed left at (583, 301)
Screenshot: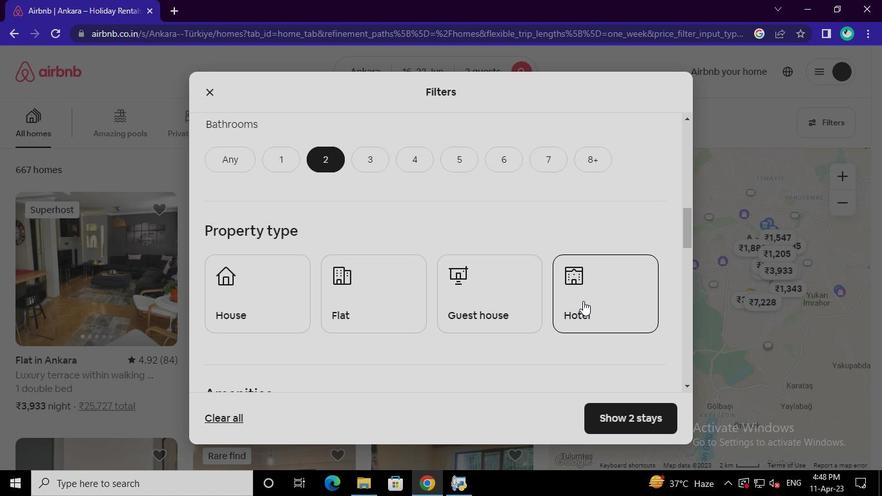 
Action: Mouse moved to (220, 361)
Screenshot: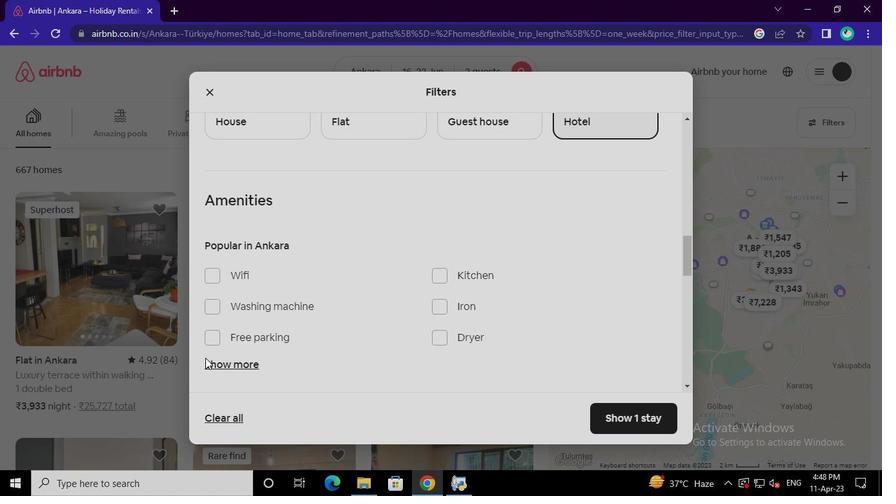 
Action: Mouse pressed left at (220, 361)
Screenshot: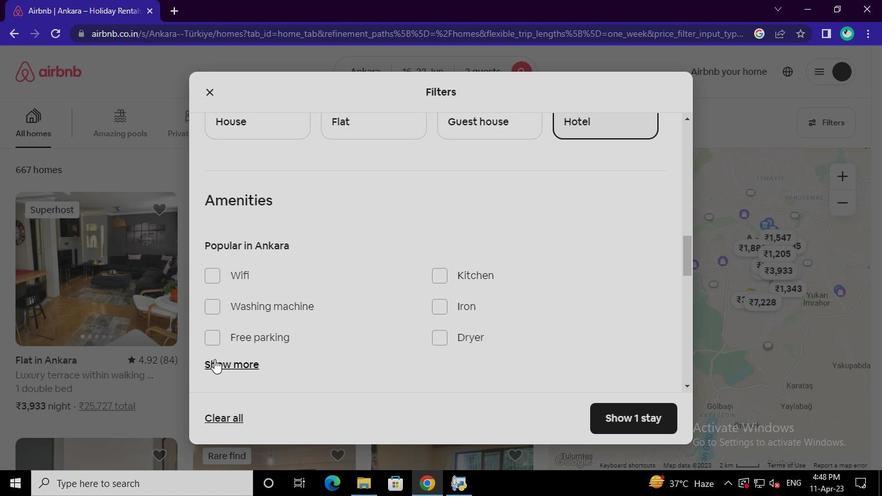 
Action: Mouse moved to (215, 132)
Screenshot: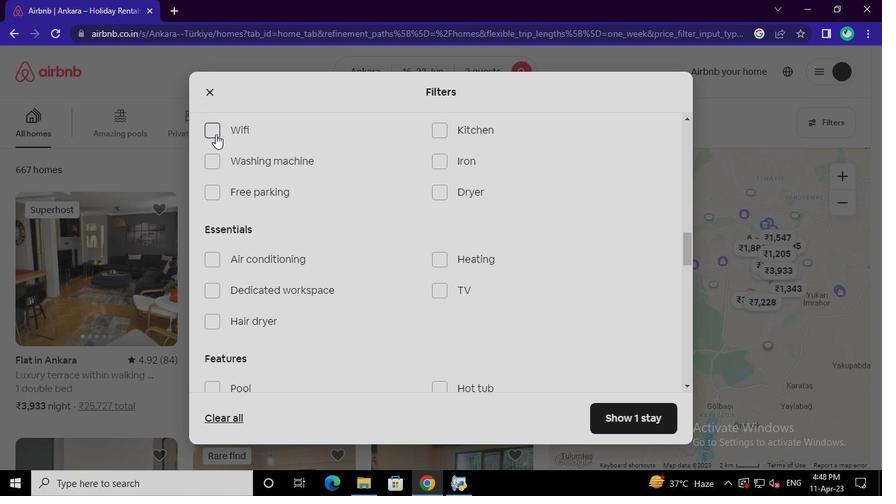 
Action: Mouse pressed left at (215, 132)
Screenshot: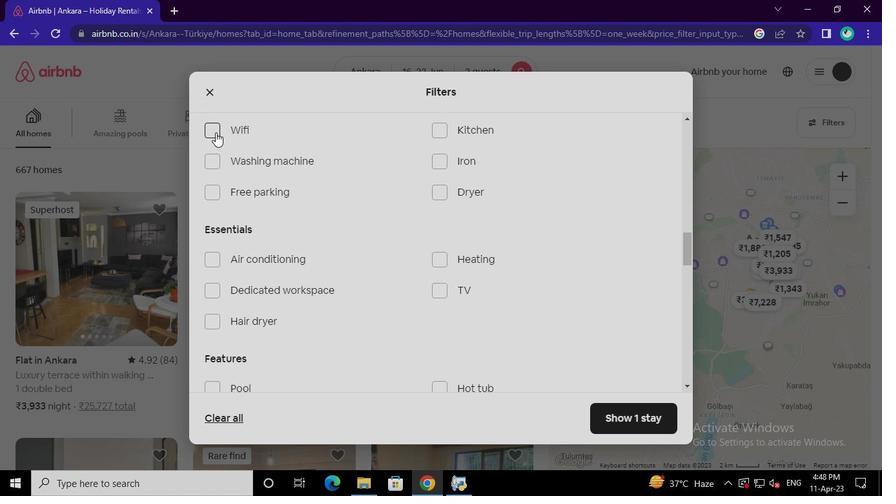 
Action: Mouse moved to (257, 350)
Screenshot: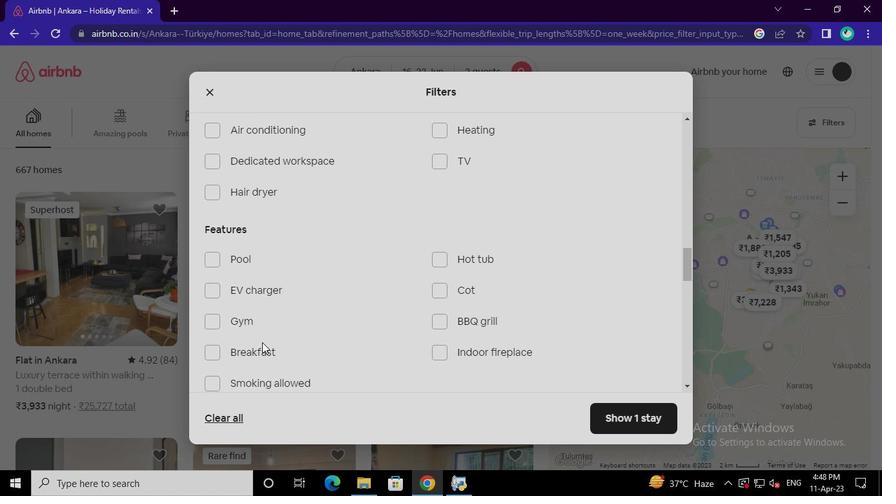 
Action: Mouse pressed left at (257, 350)
Screenshot: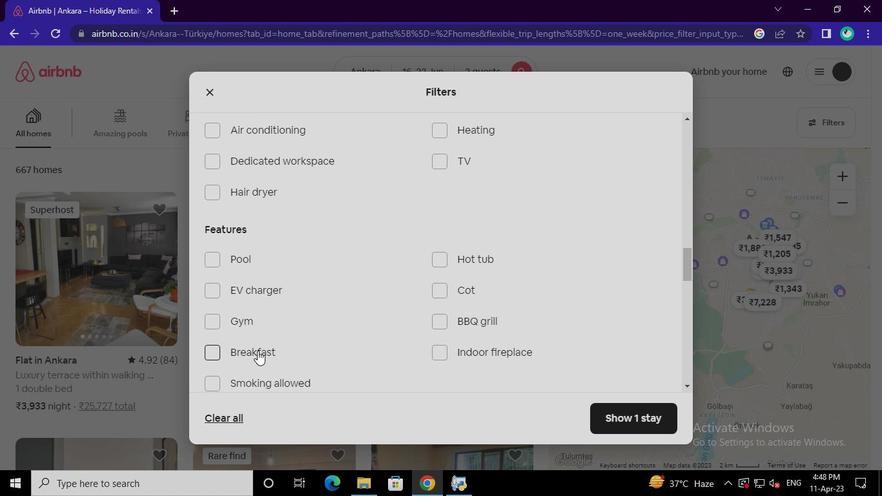 
Action: Mouse moved to (255, 383)
Screenshot: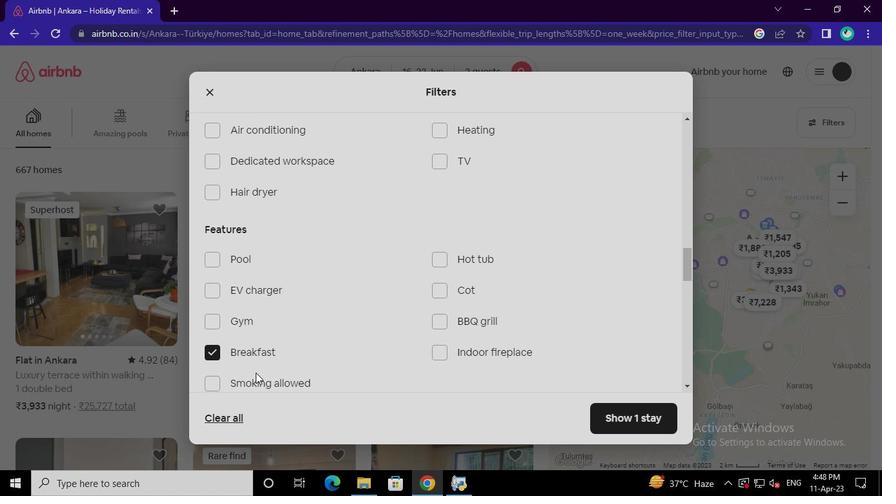 
Action: Mouse pressed left at (255, 383)
Screenshot: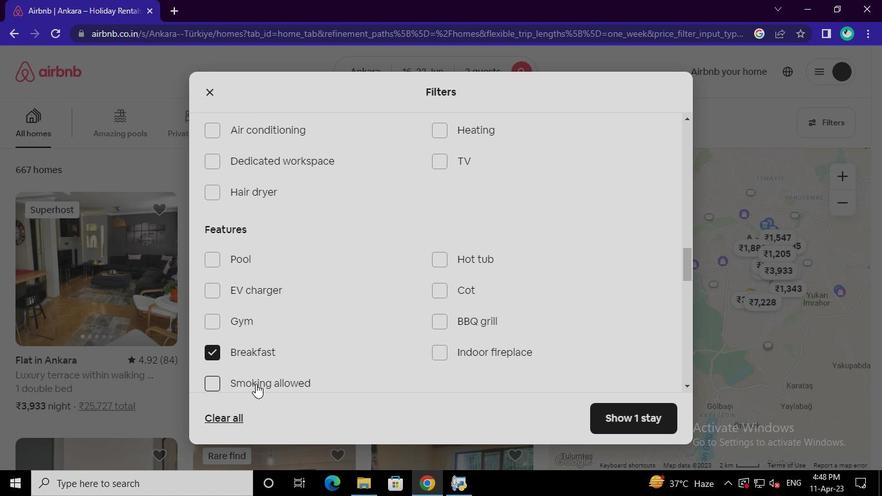 
Action: Mouse moved to (638, 237)
Screenshot: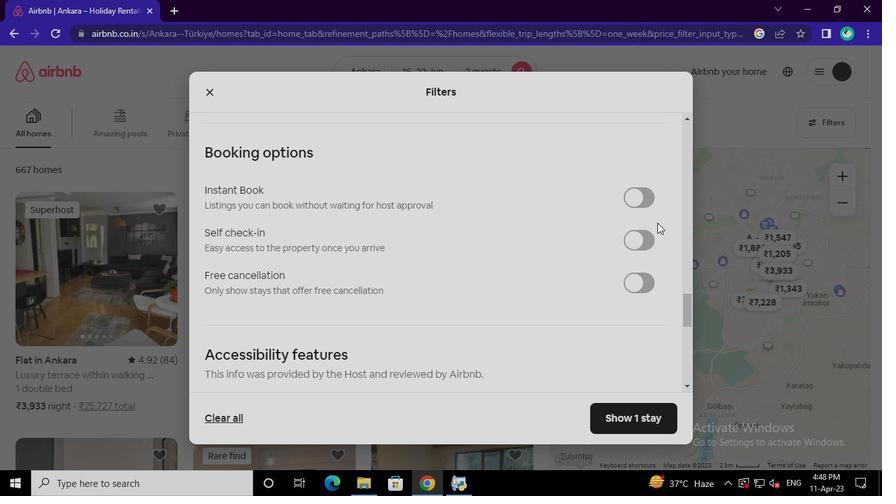 
Action: Mouse pressed left at (638, 237)
Screenshot: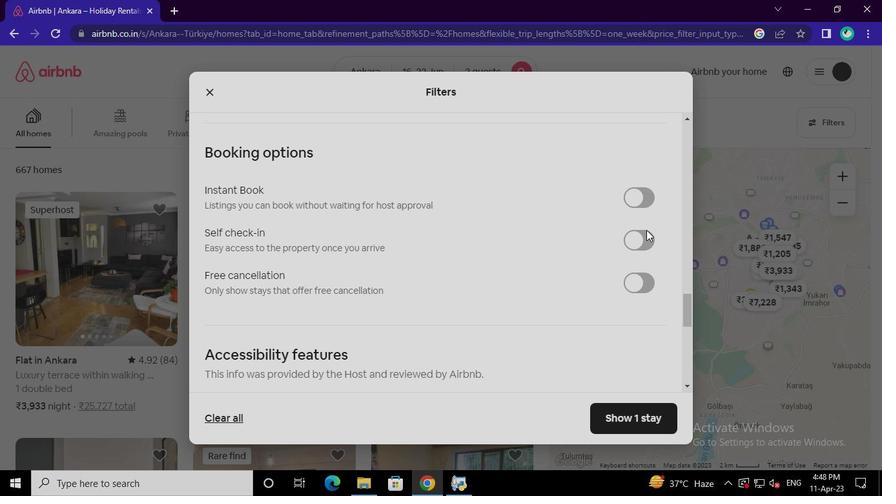 
Action: Mouse moved to (269, 302)
Screenshot: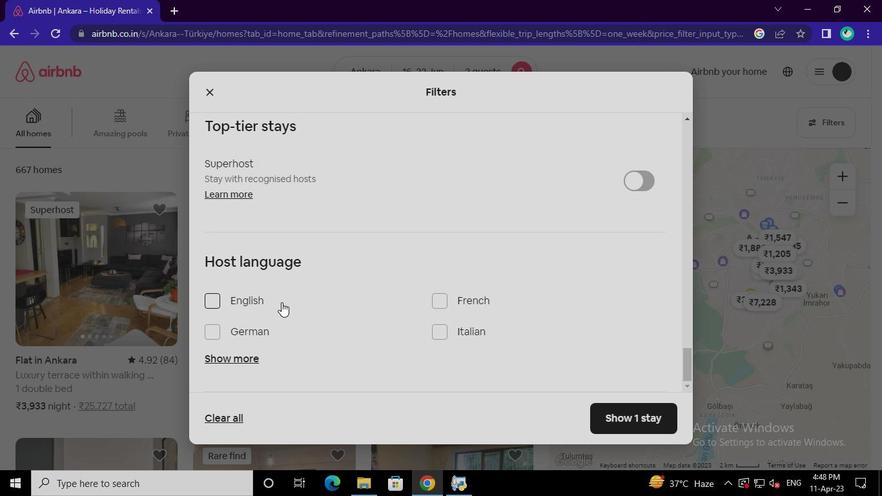 
Action: Mouse pressed left at (269, 302)
Screenshot: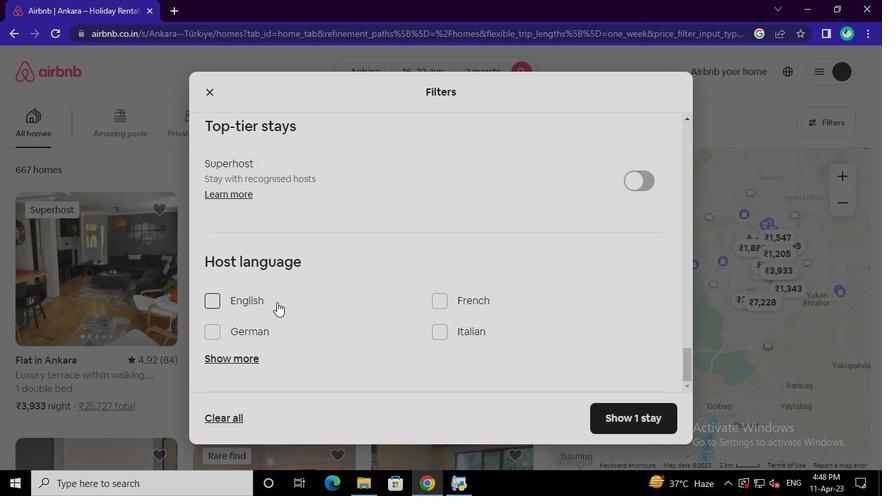 
Action: Mouse moved to (630, 412)
Screenshot: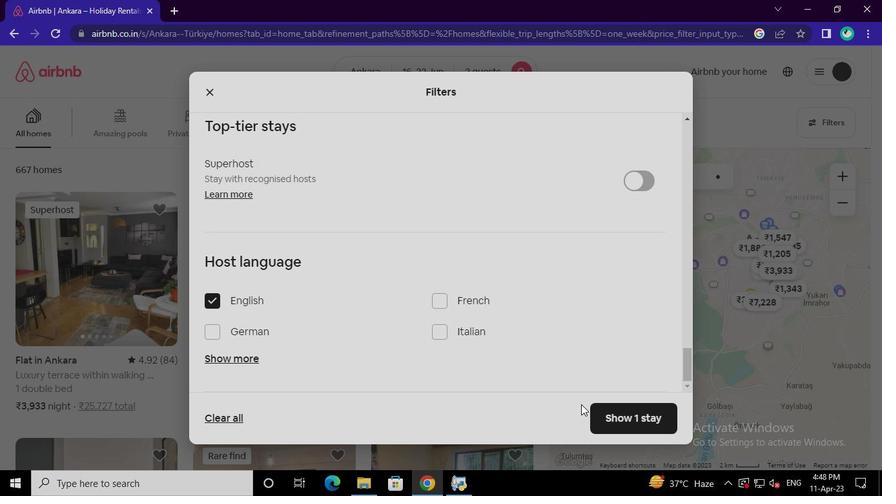 
Action: Mouse pressed left at (630, 412)
Screenshot: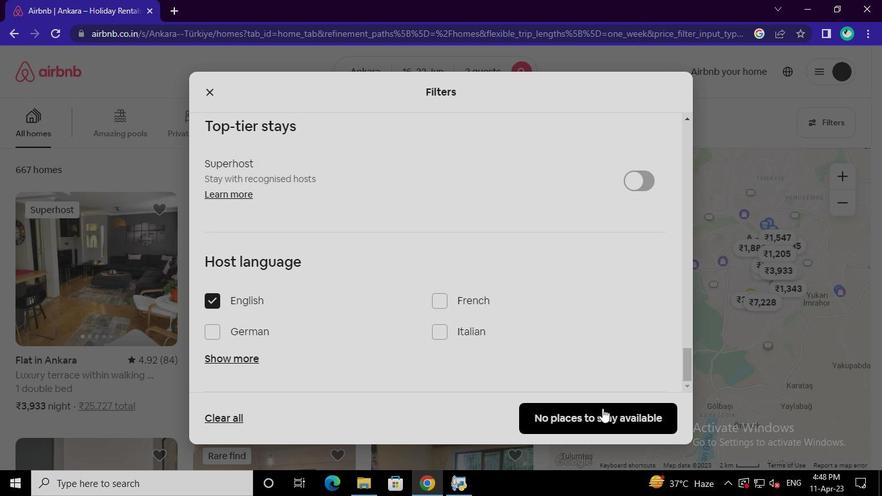
Action: Mouse moved to (460, 481)
Screenshot: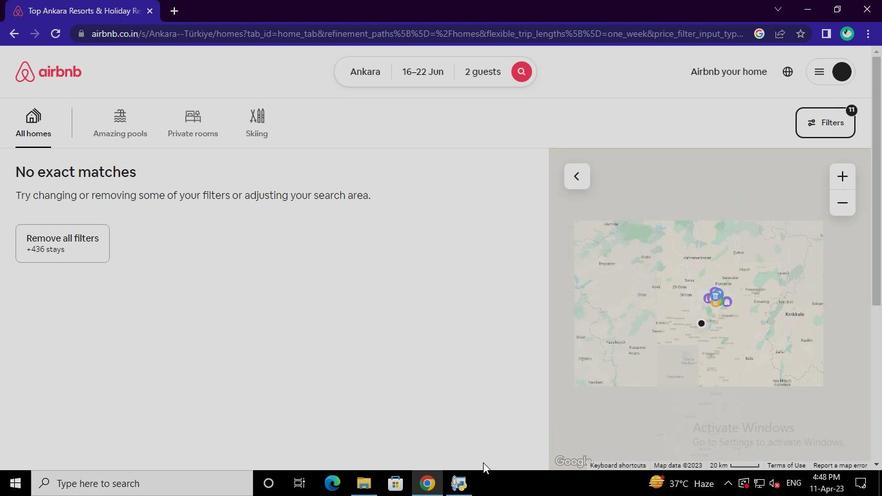 
Action: Mouse pressed left at (460, 481)
Screenshot: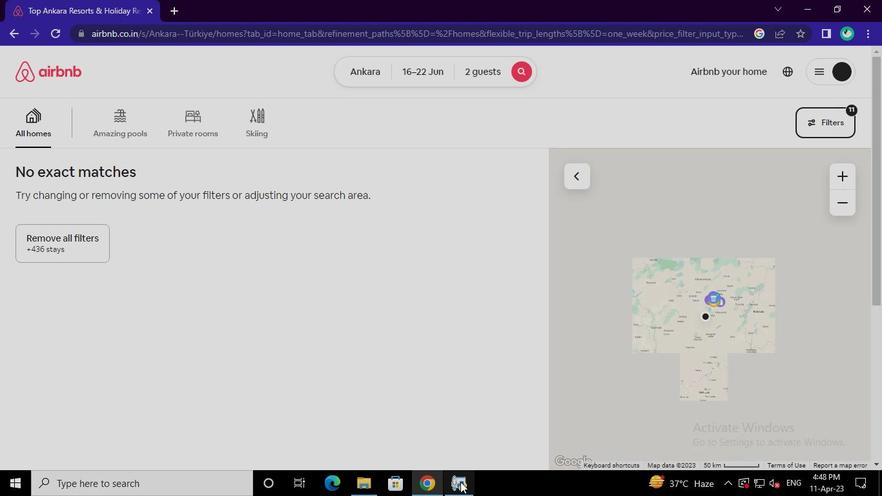 
Action: Mouse moved to (653, 41)
Screenshot: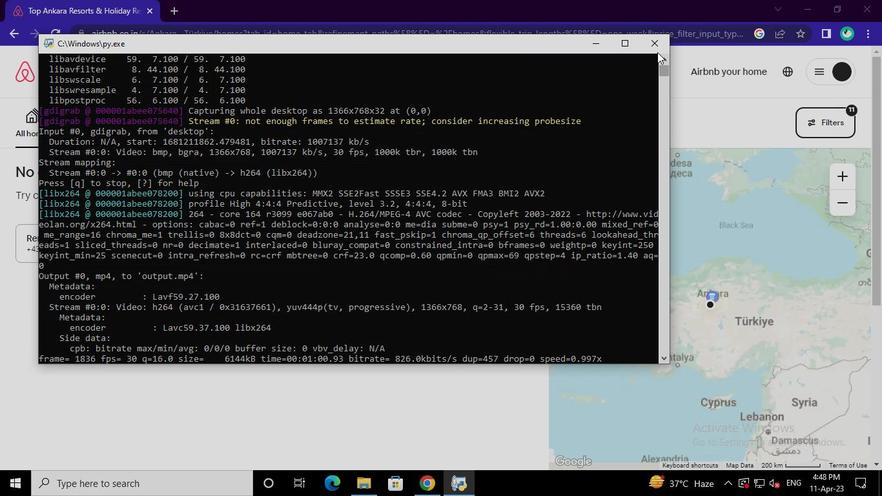 
Action: Mouse pressed left at (653, 41)
Screenshot: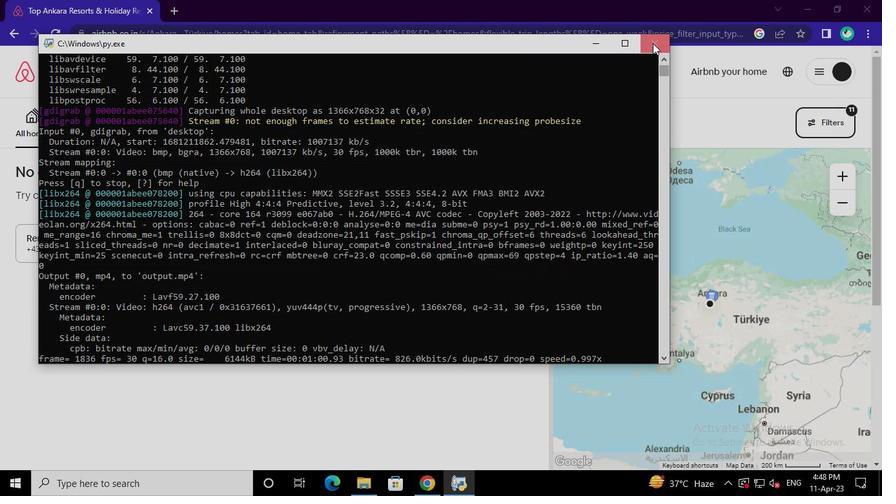 
